 Task: Find connections with filter location Khulna with filter topic #Socialentrepreneurshipwith filter profile language German with filter current company Catenon India with filter school FLAME University with filter industry Veterinary Services with filter service category Life Coaching with filter keywords title Bellhop
Action: Mouse moved to (585, 116)
Screenshot: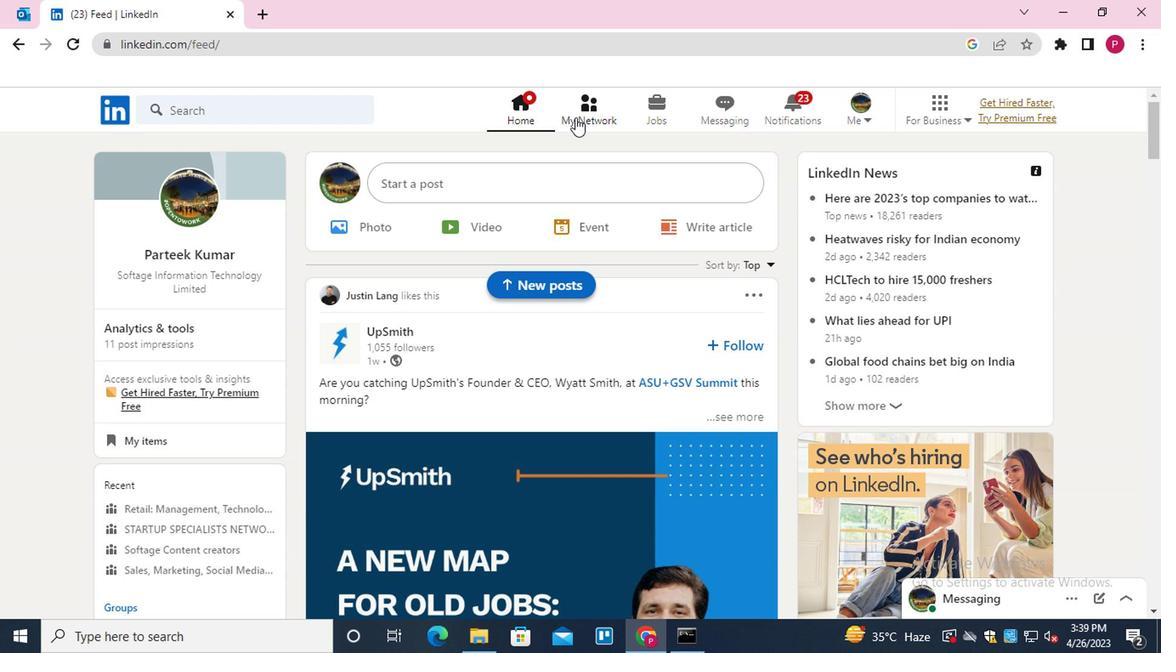 
Action: Mouse pressed left at (585, 116)
Screenshot: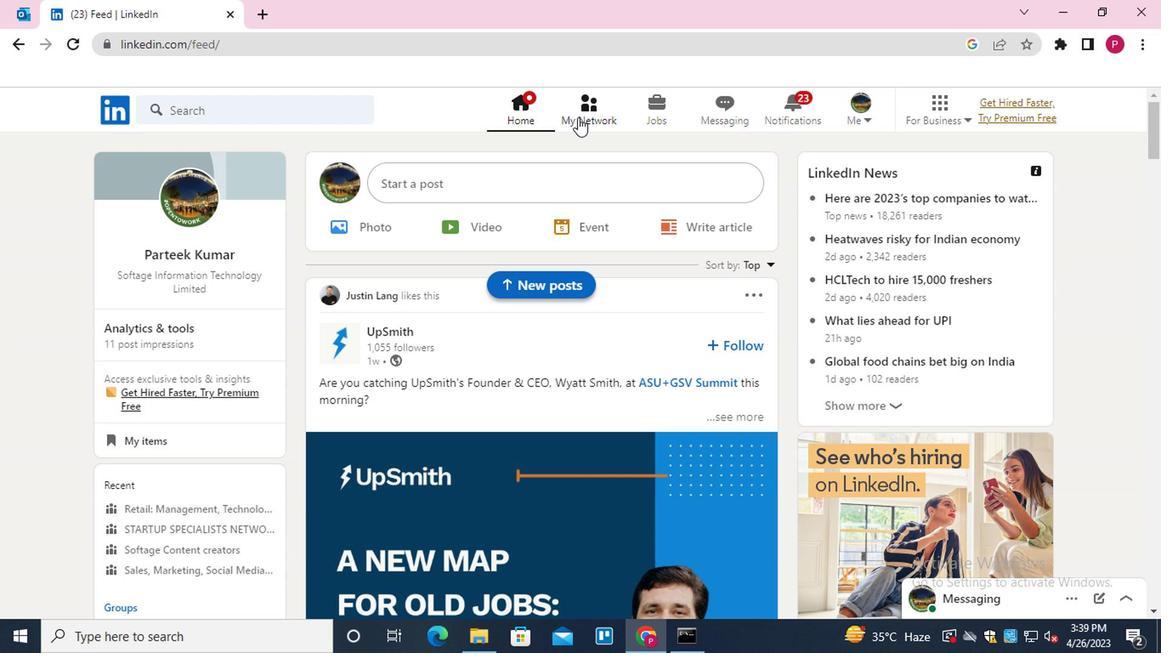 
Action: Mouse moved to (277, 200)
Screenshot: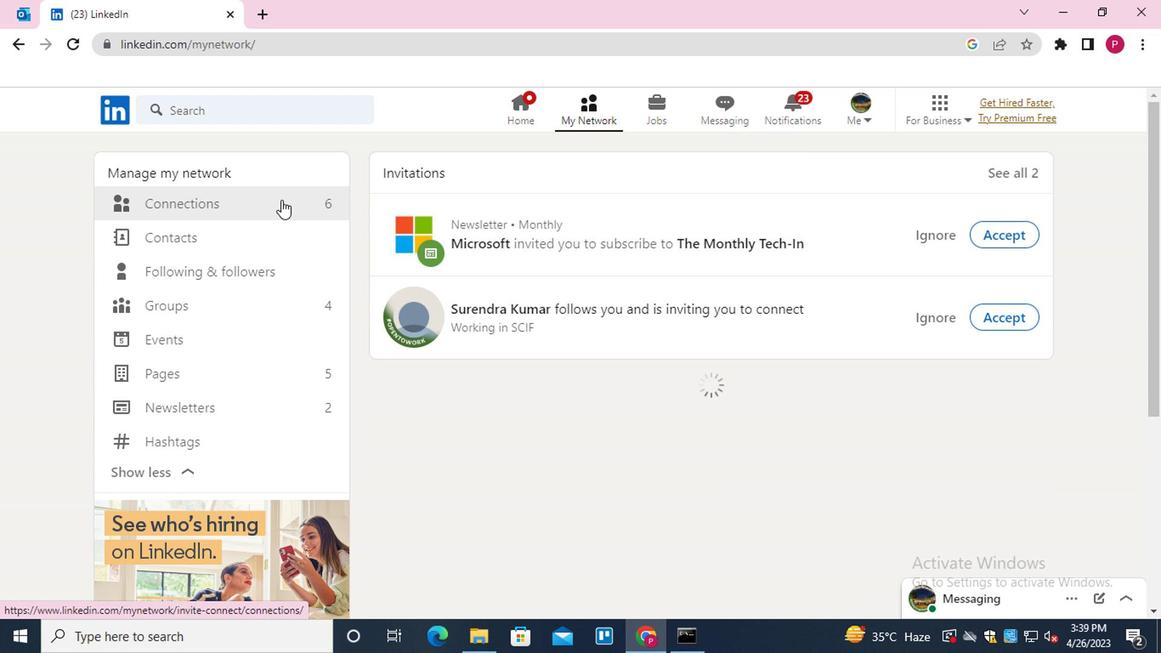 
Action: Mouse pressed left at (277, 200)
Screenshot: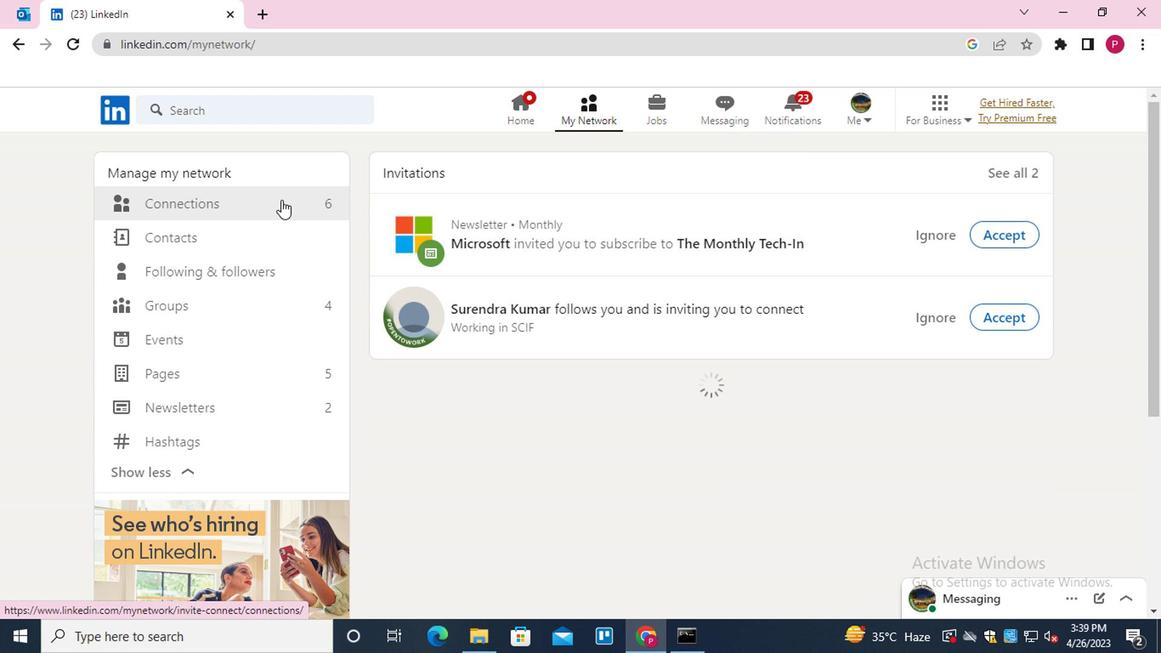 
Action: Mouse moved to (683, 193)
Screenshot: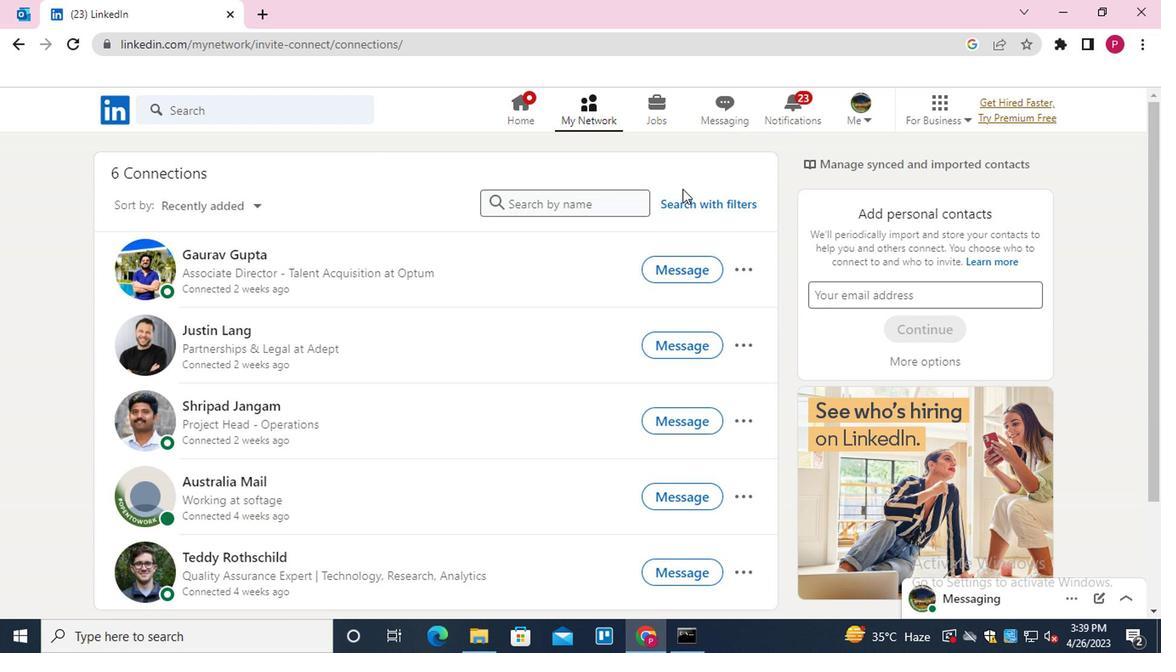 
Action: Mouse pressed left at (683, 193)
Screenshot: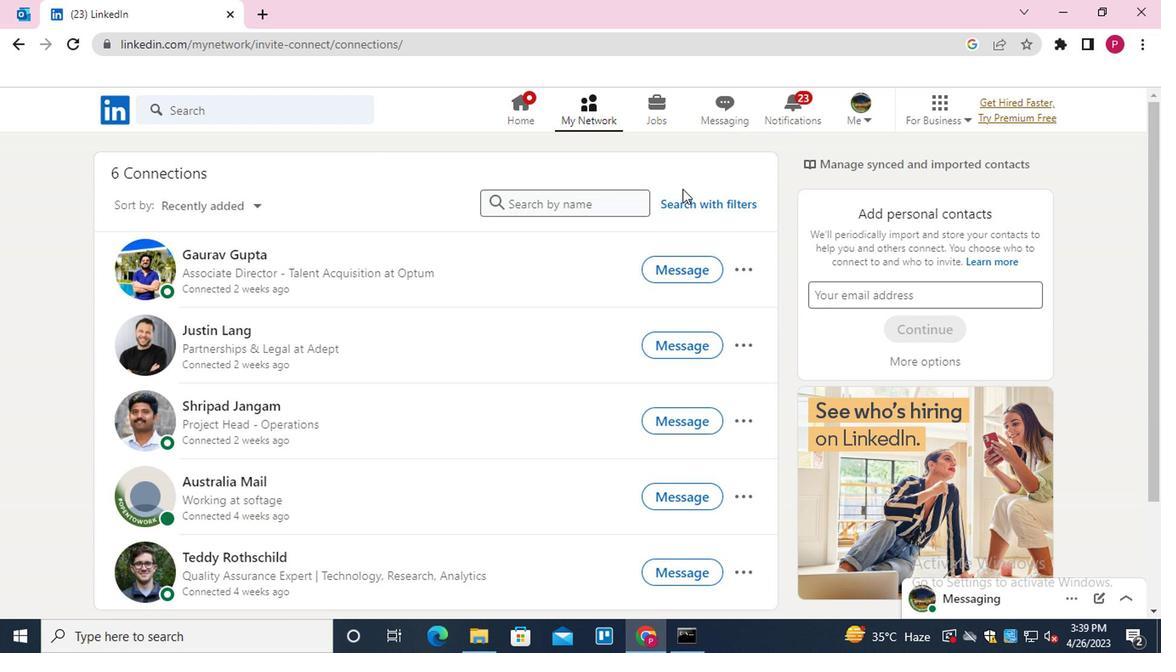 
Action: Mouse moved to (683, 199)
Screenshot: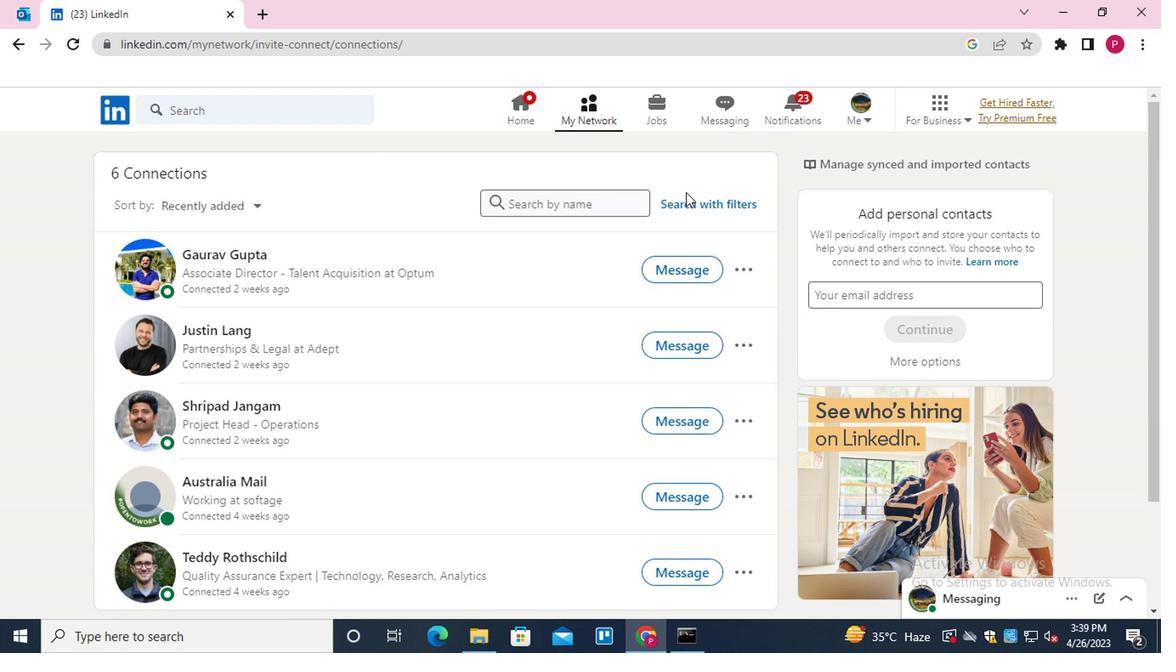 
Action: Mouse pressed left at (683, 199)
Screenshot: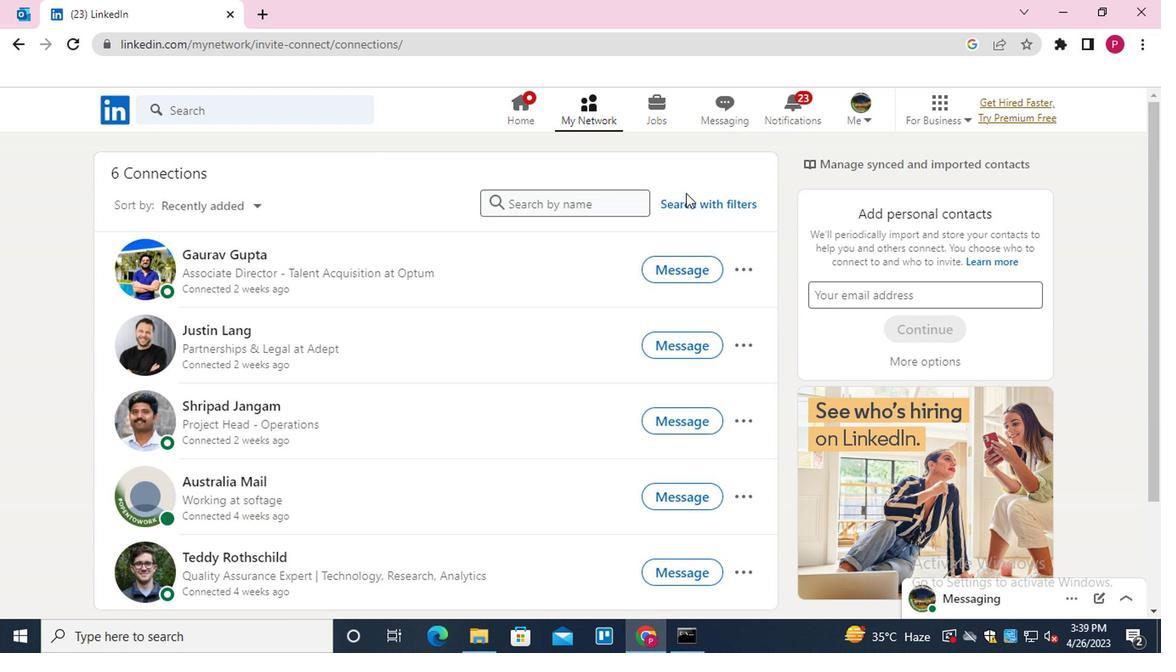 
Action: Mouse moved to (558, 156)
Screenshot: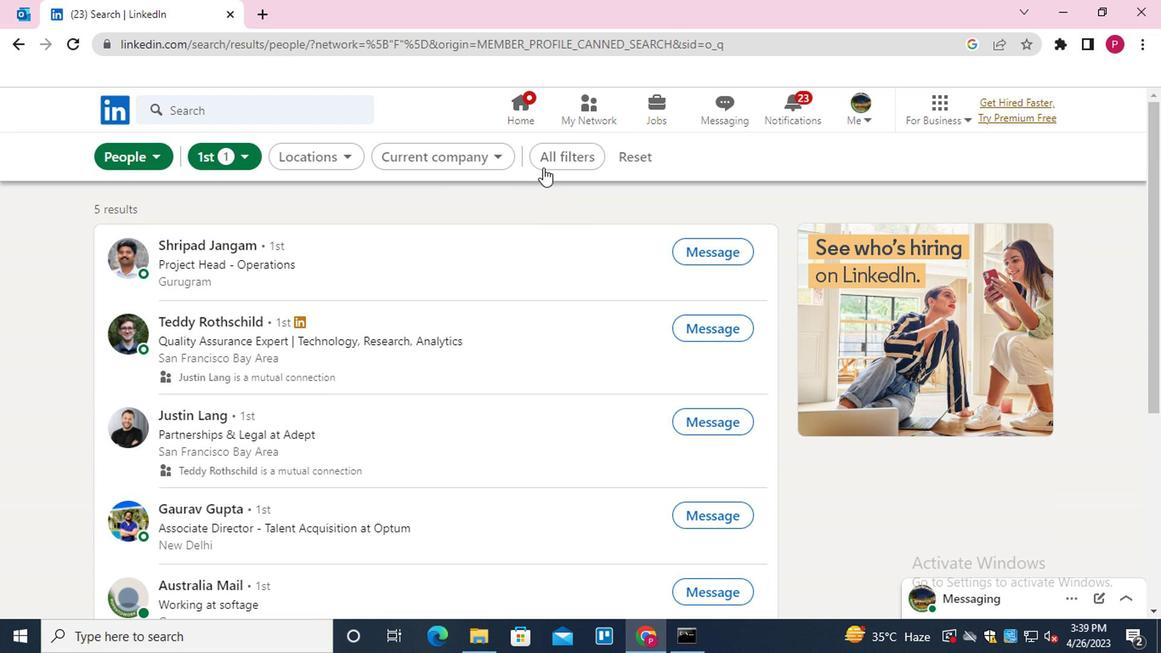 
Action: Mouse pressed left at (558, 156)
Screenshot: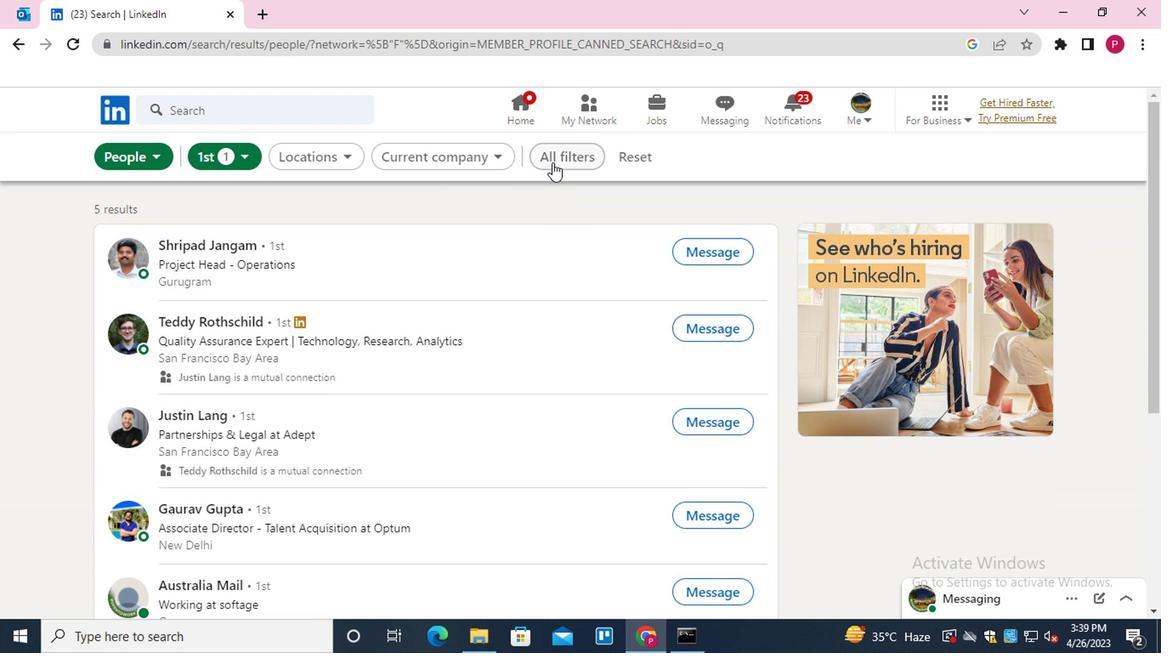 
Action: Mouse moved to (839, 363)
Screenshot: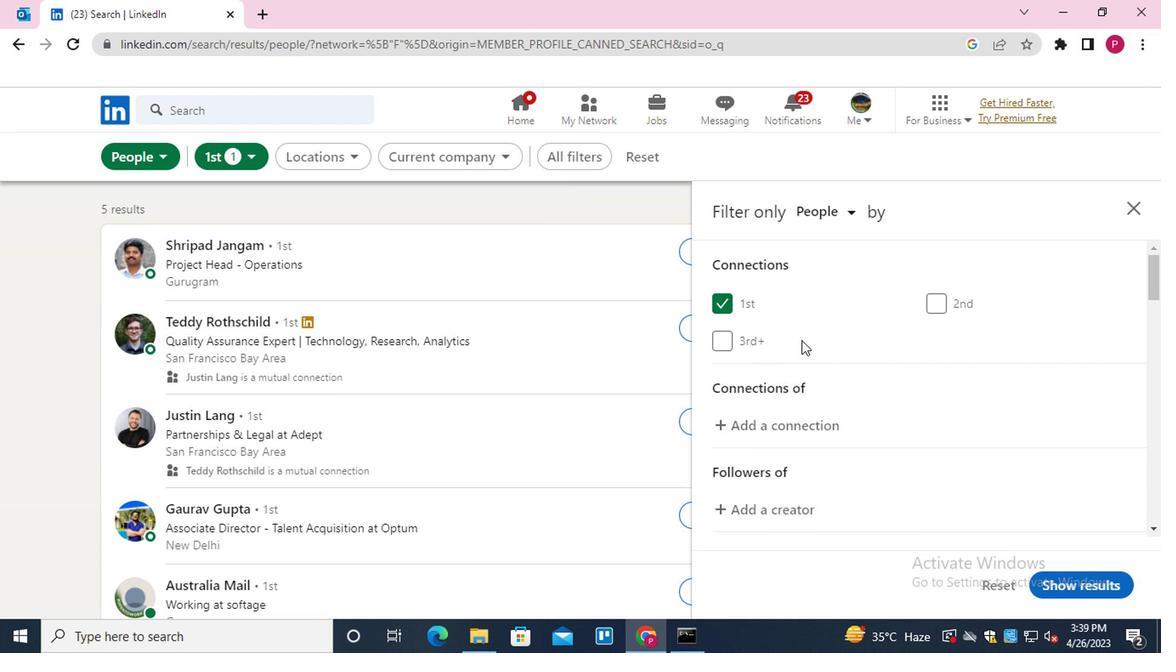 
Action: Mouse scrolled (839, 363) with delta (0, 0)
Screenshot: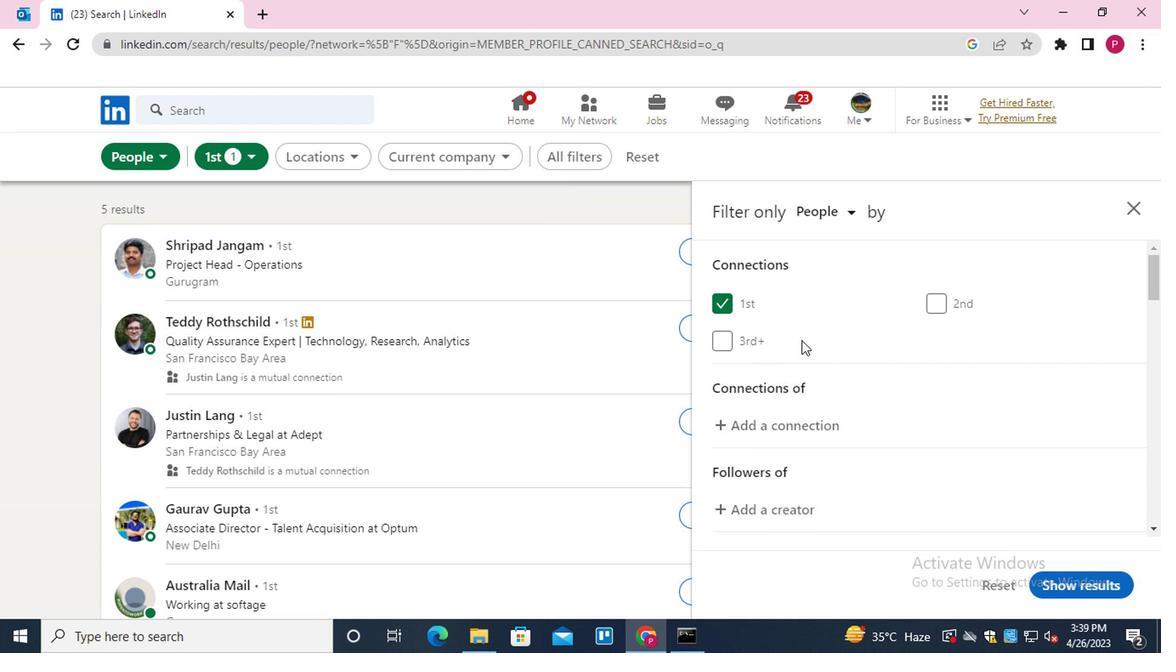 
Action: Mouse scrolled (839, 363) with delta (0, 0)
Screenshot: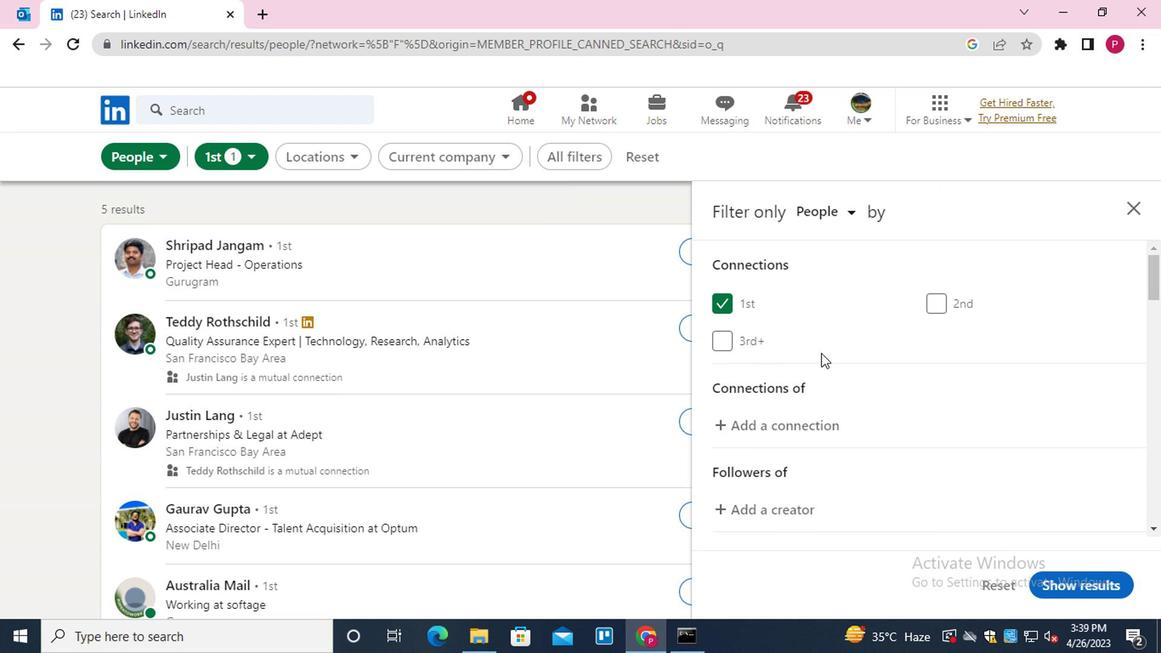 
Action: Mouse moved to (987, 501)
Screenshot: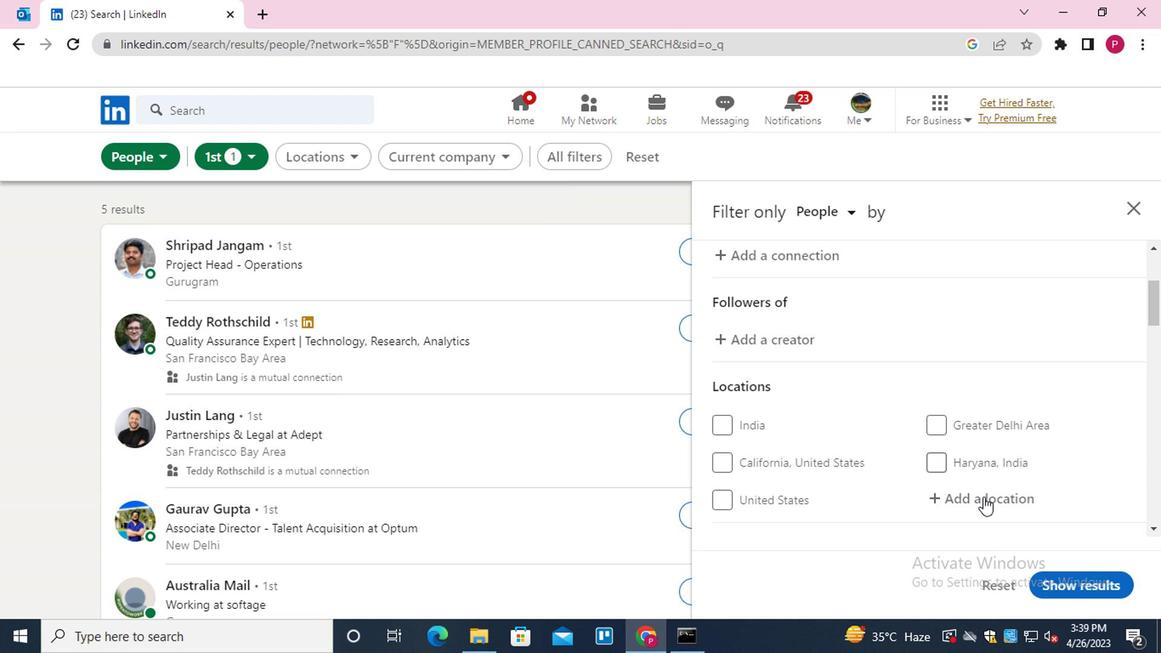 
Action: Mouse pressed left at (987, 501)
Screenshot: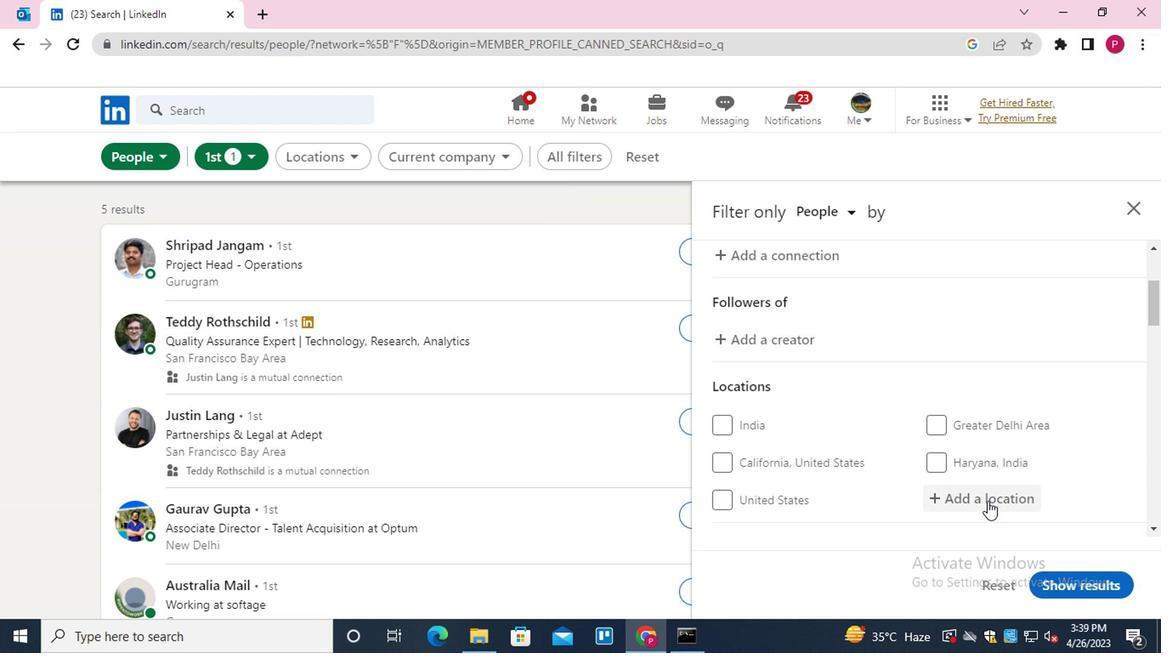 
Action: Key pressed <Key.shift><Key.shift><Key.shift><Key.shift><Key.shift><Key.shift><Key.shift><Key.shift><Key.shift><Key.shift><Key.shift>KHULNA<Key.space>
Screenshot: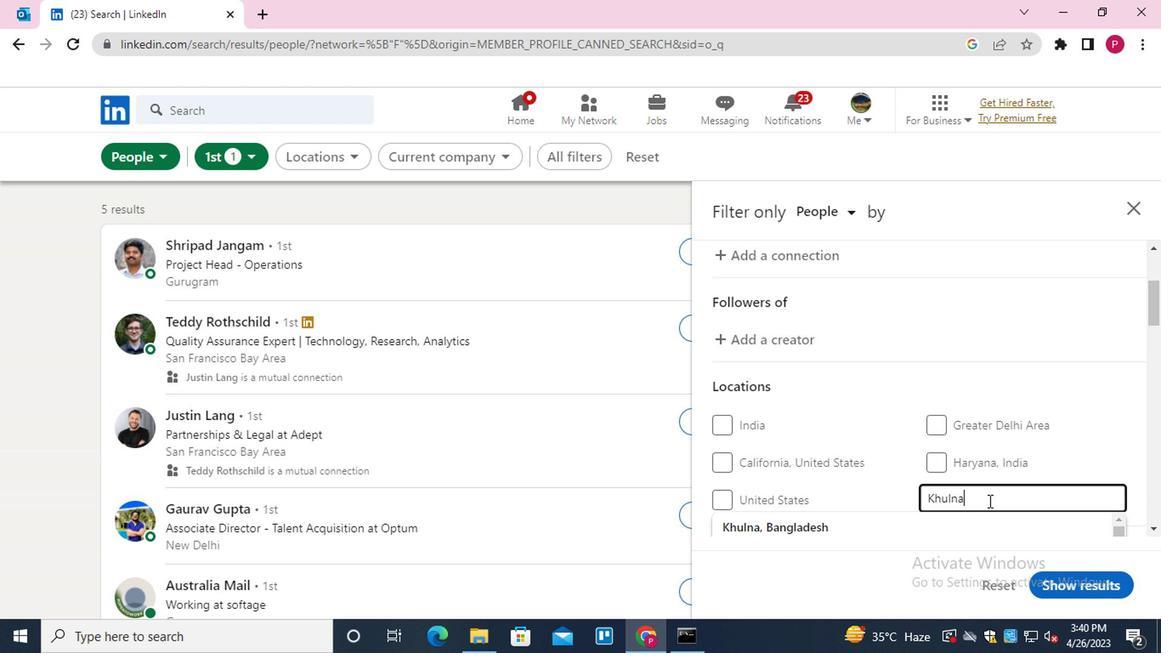 
Action: Mouse moved to (980, 426)
Screenshot: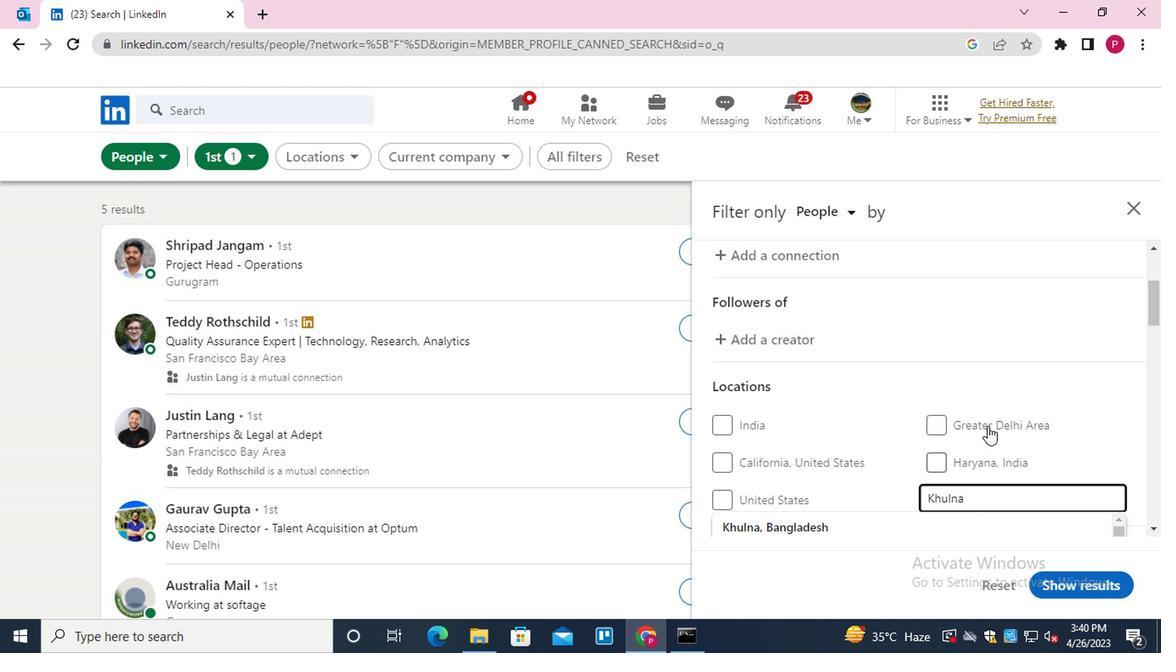 
Action: Mouse scrolled (980, 425) with delta (0, -1)
Screenshot: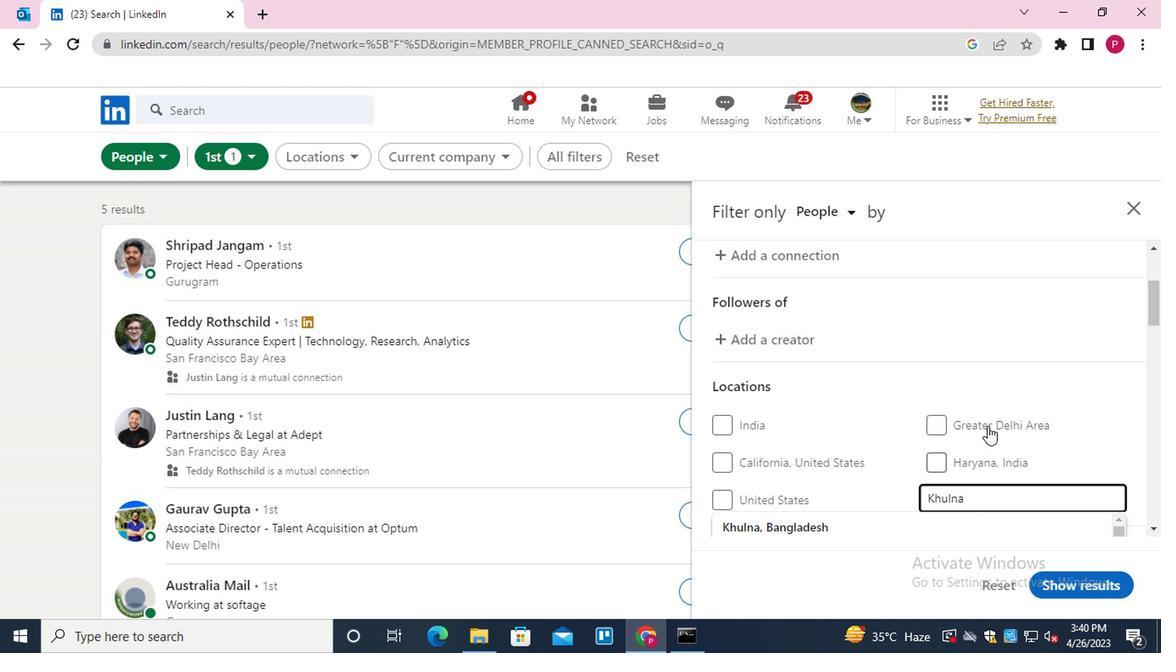 
Action: Mouse moved to (873, 439)
Screenshot: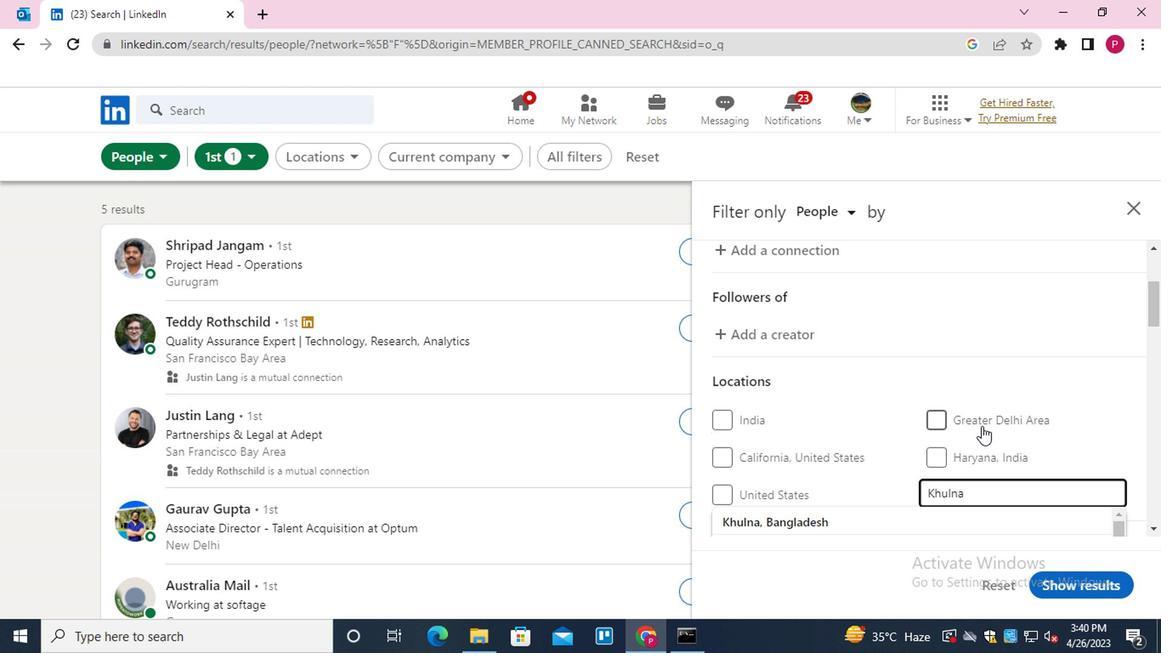 
Action: Key pressed <Key.down><Key.enter>
Screenshot: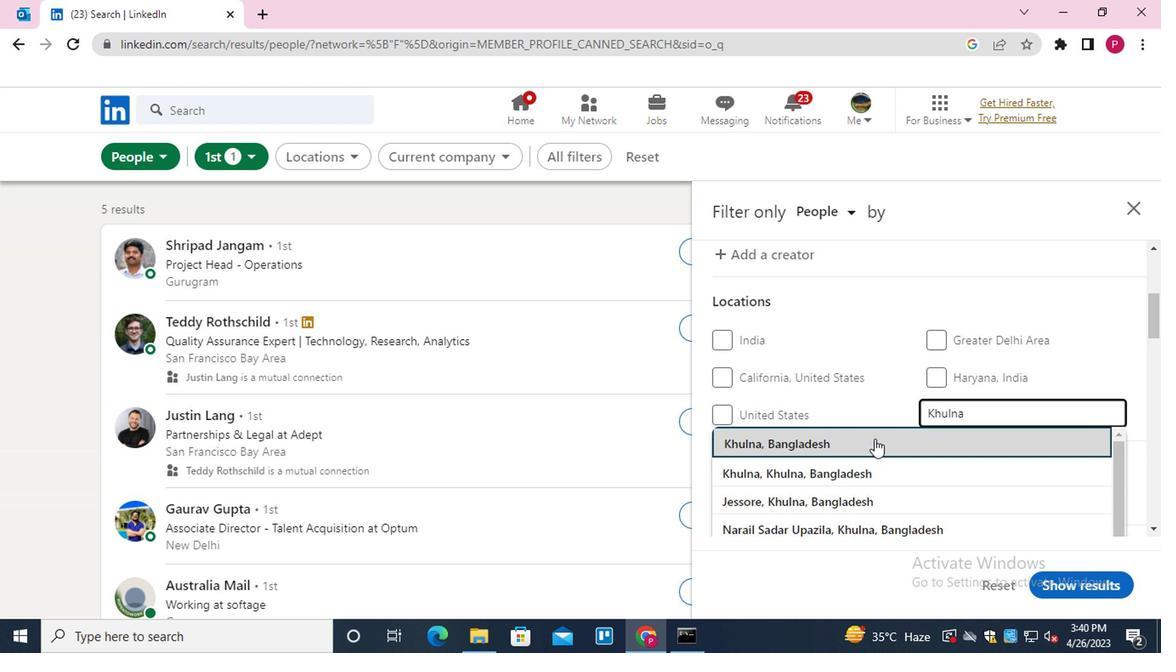 
Action: Mouse moved to (879, 435)
Screenshot: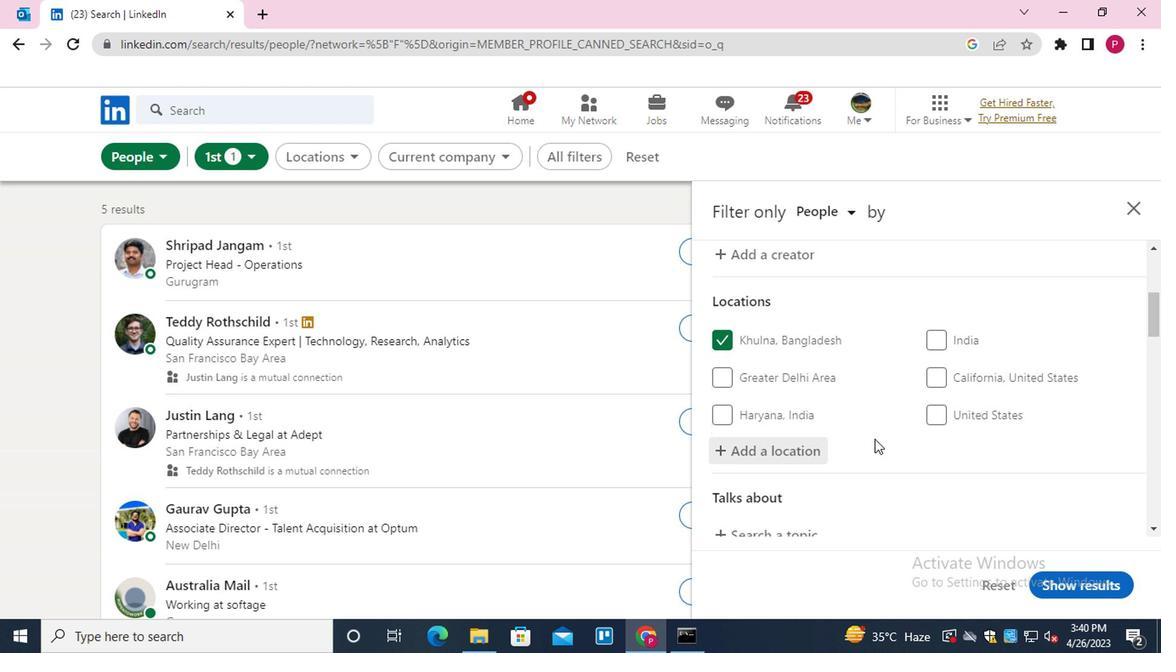 
Action: Mouse scrolled (879, 435) with delta (0, 0)
Screenshot: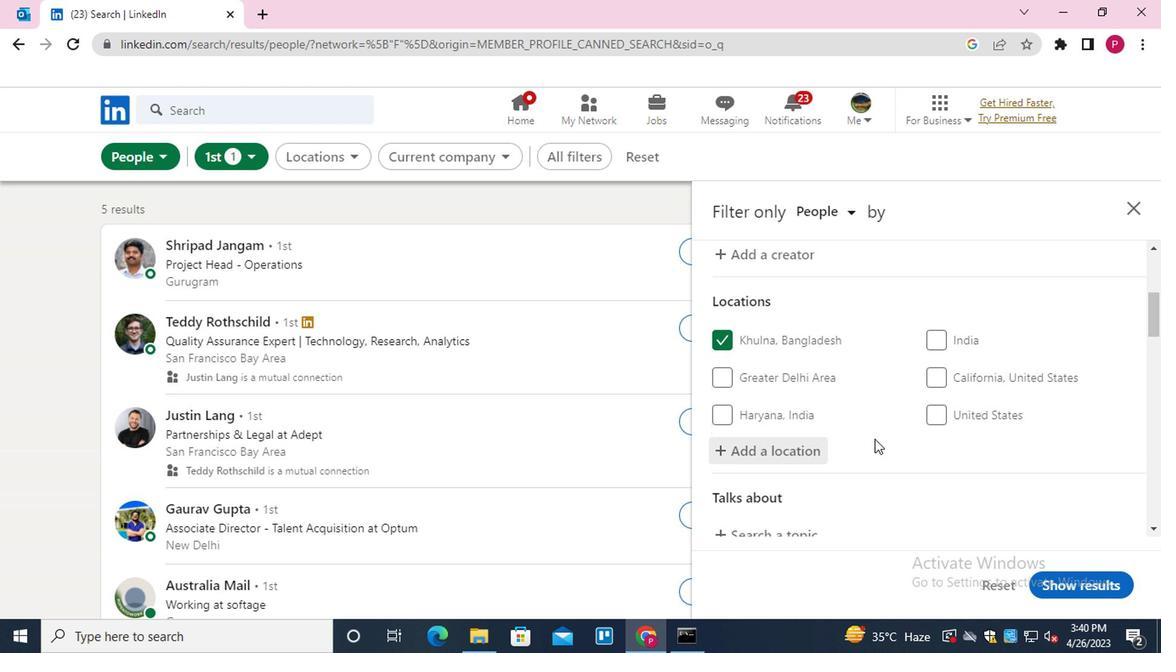 
Action: Mouse scrolled (879, 435) with delta (0, 0)
Screenshot: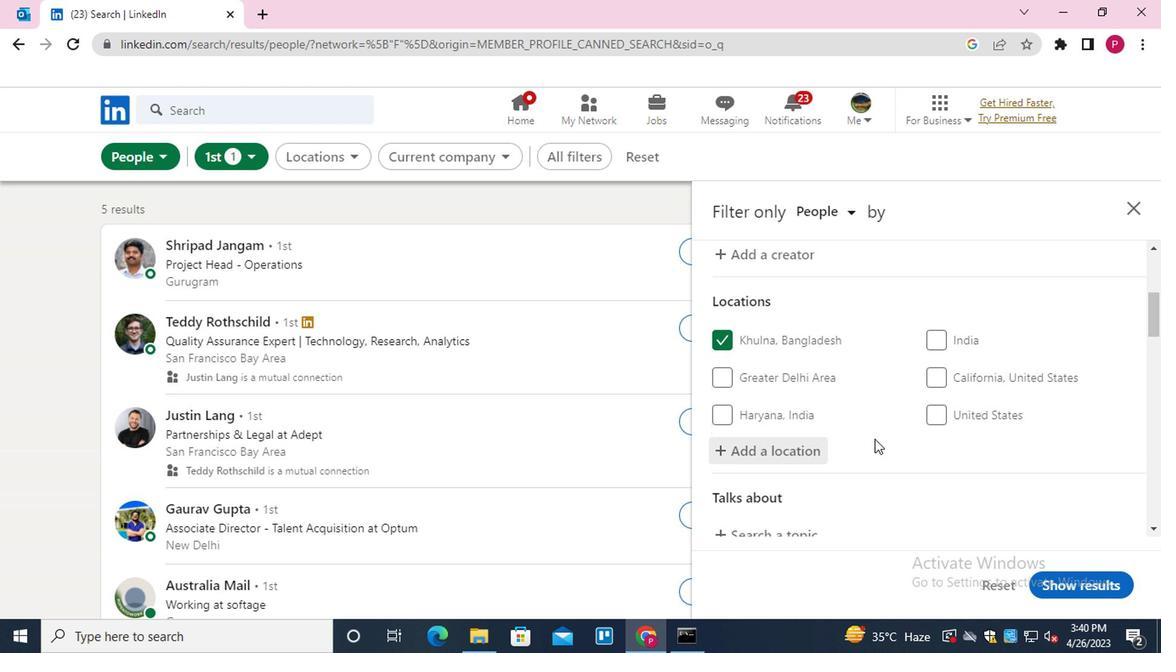 
Action: Mouse moved to (803, 350)
Screenshot: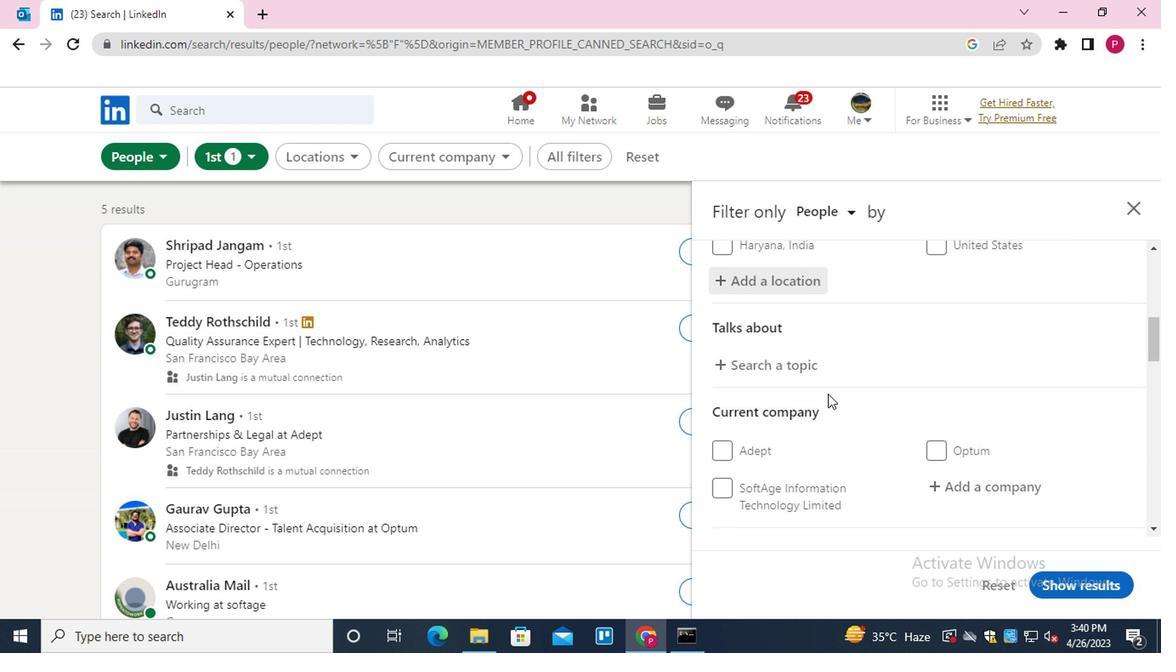 
Action: Mouse pressed left at (803, 350)
Screenshot: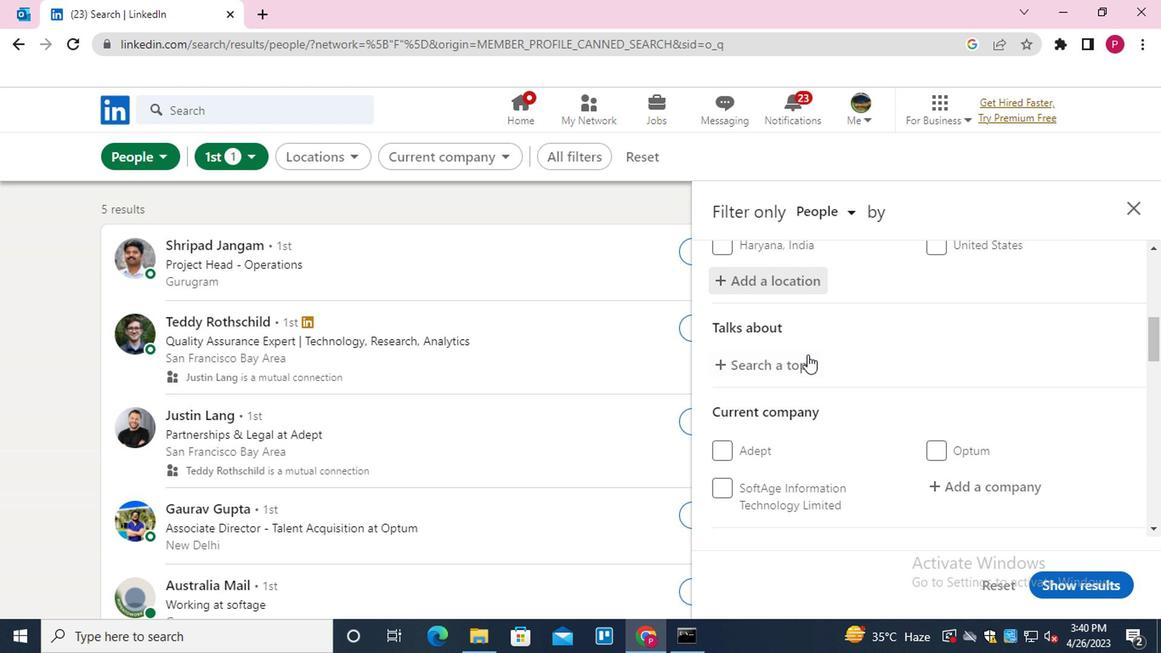 
Action: Mouse moved to (802, 358)
Screenshot: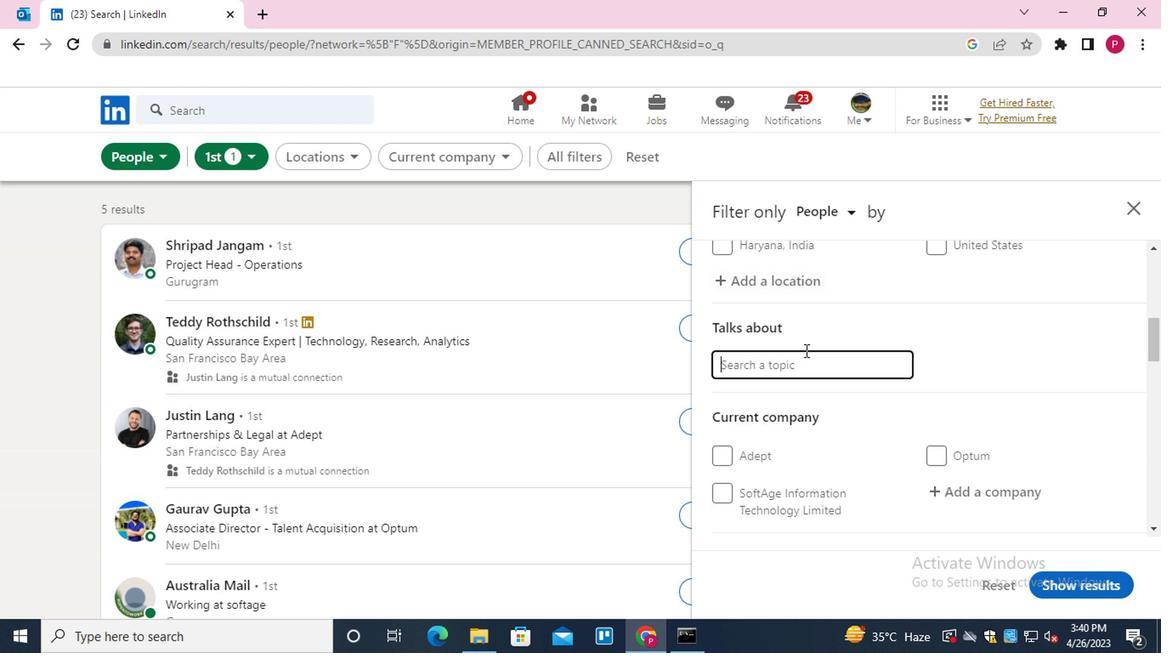 
Action: Key pressed SOCIALENTERPE<Key.backspace>RE<Key.backspace><Key.backspace><Key.backspace>PRENU<Key.backspace>EURSHIP<Key.enter>
Screenshot: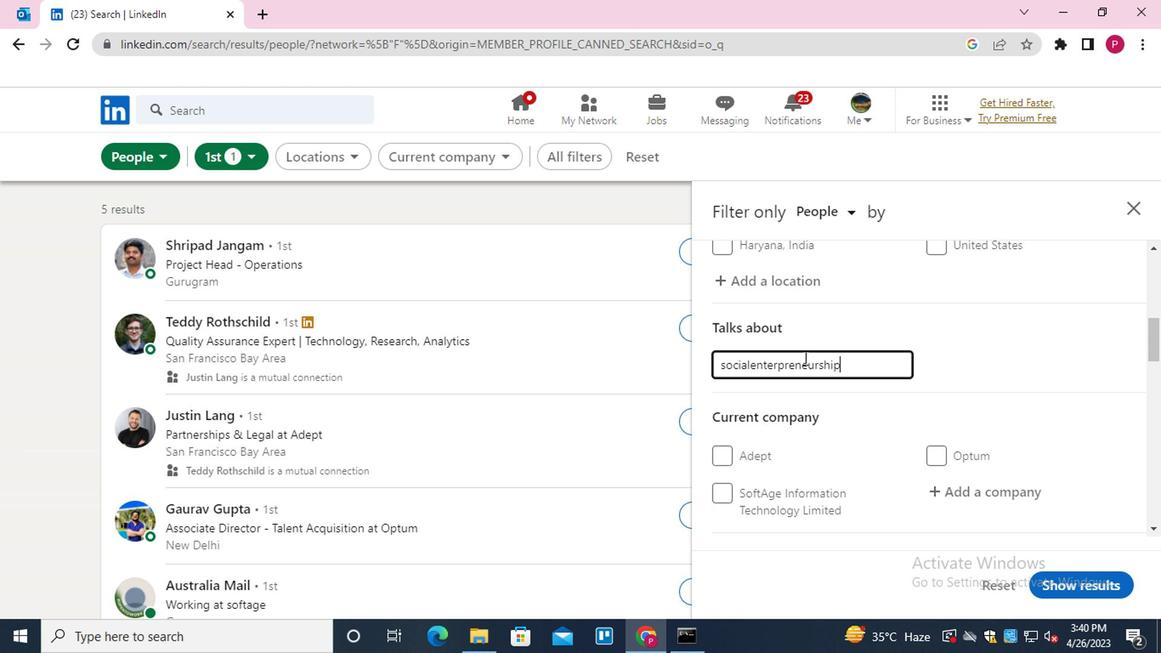 
Action: Mouse moved to (720, 366)
Screenshot: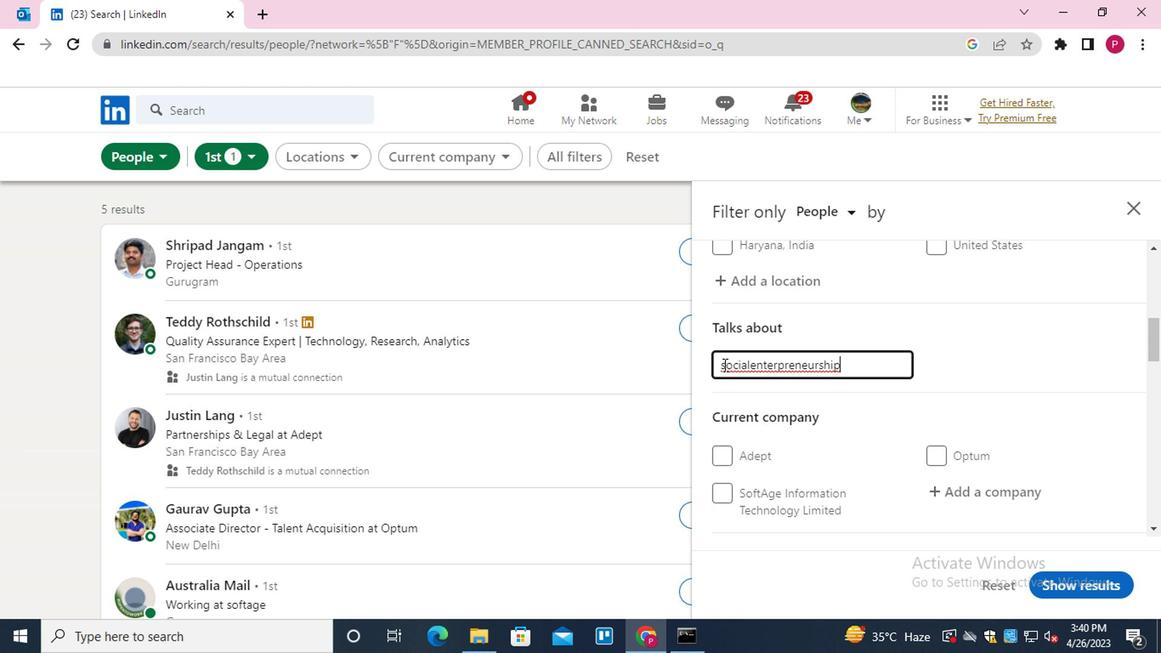 
Action: Mouse pressed left at (720, 366)
Screenshot: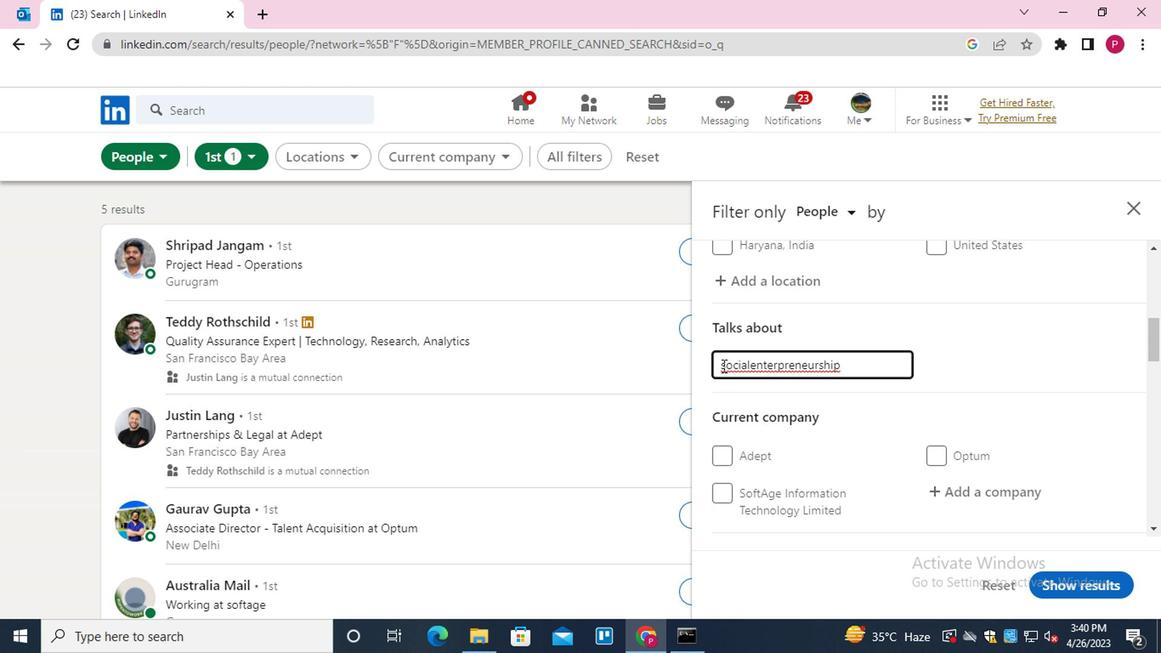 
Action: Key pressed <Key.shift><Key.shift>#
Screenshot: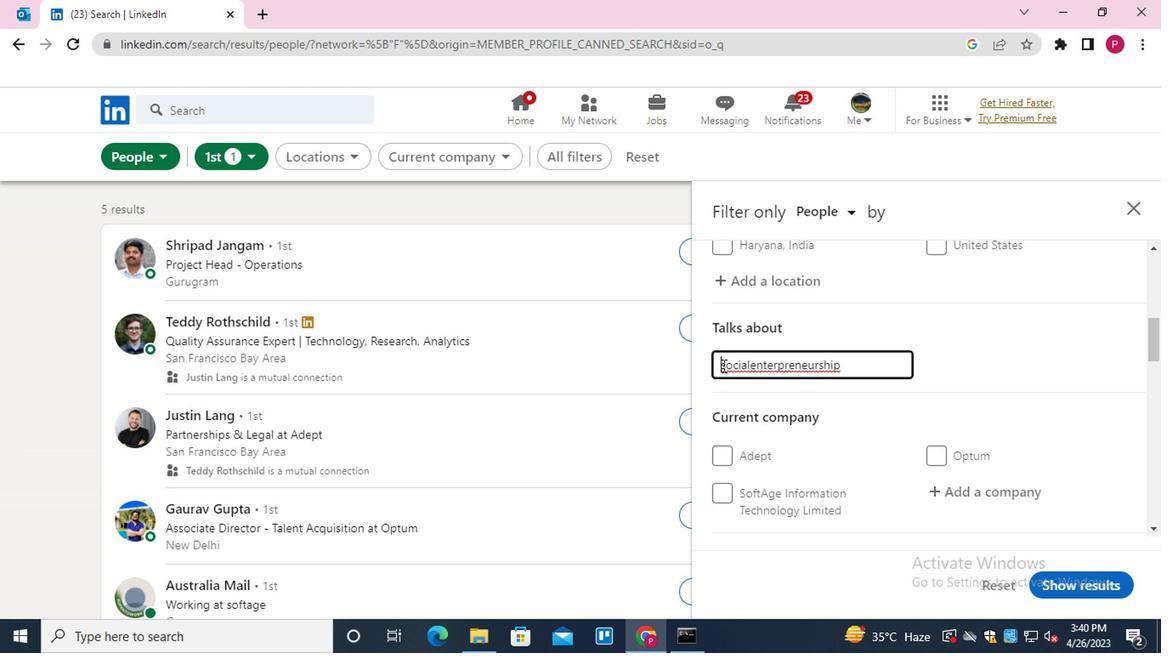 
Action: Mouse moved to (746, 378)
Screenshot: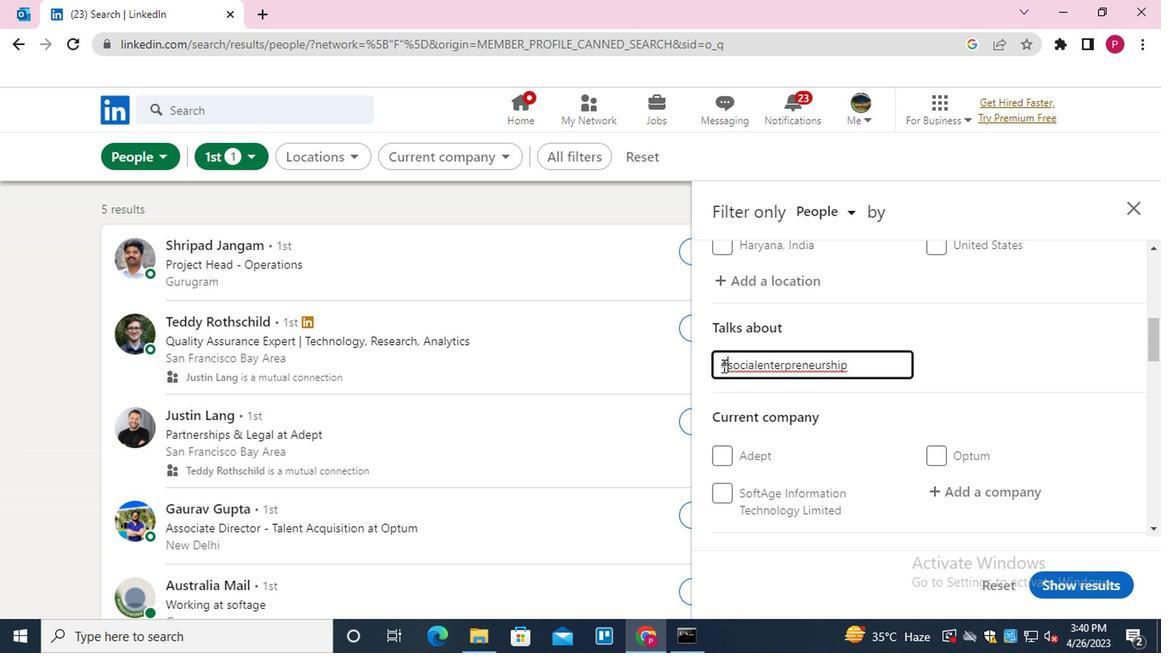 
Action: Key pressed <Key.enter>
Screenshot: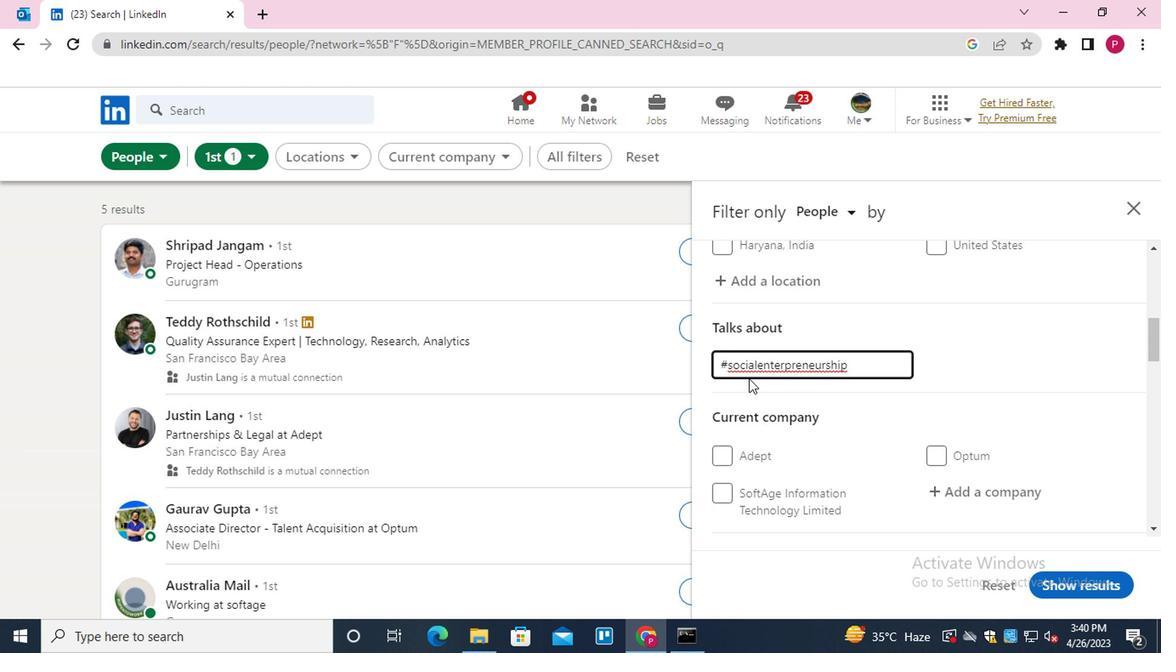 
Action: Mouse moved to (862, 435)
Screenshot: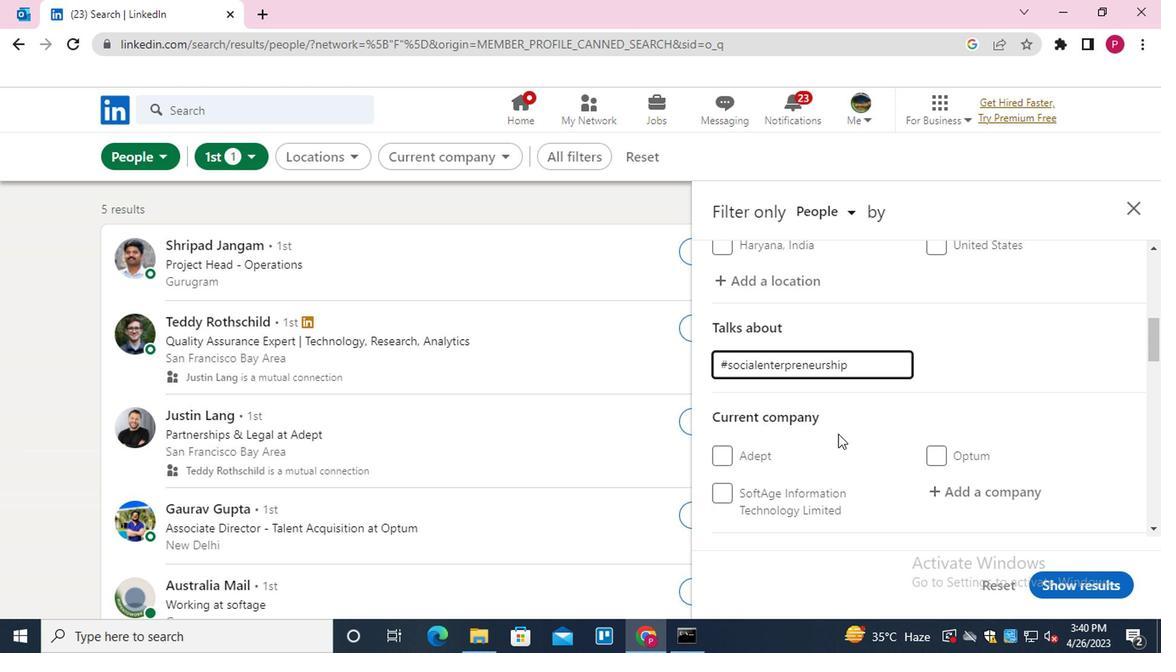 
Action: Mouse pressed left at (862, 435)
Screenshot: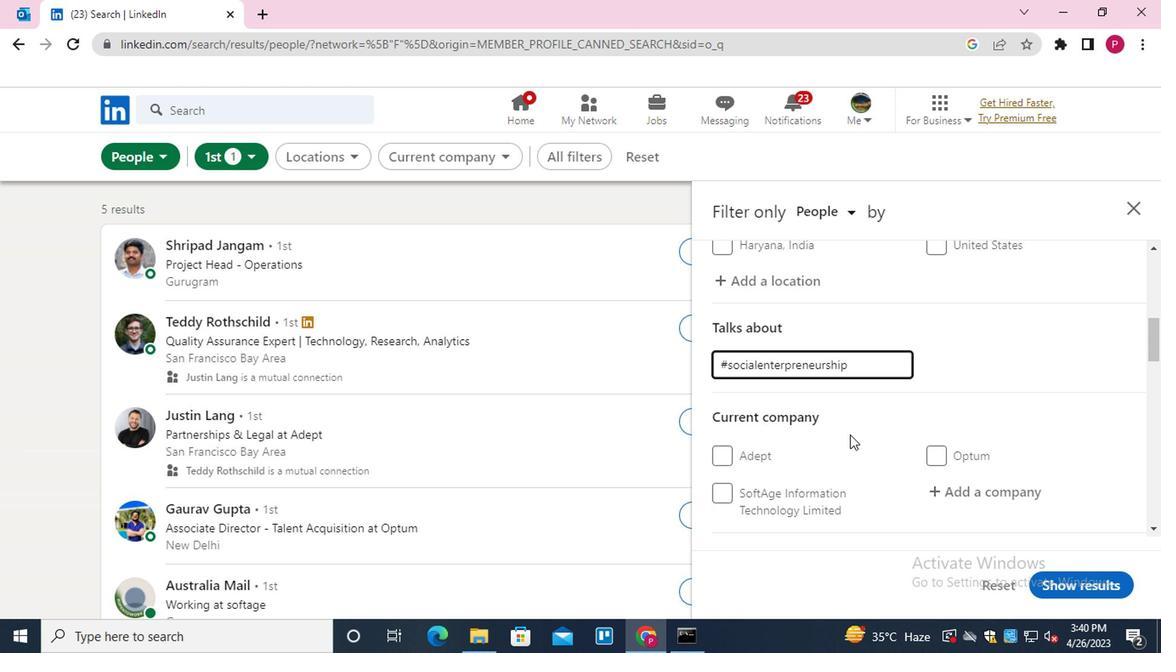 
Action: Mouse moved to (855, 439)
Screenshot: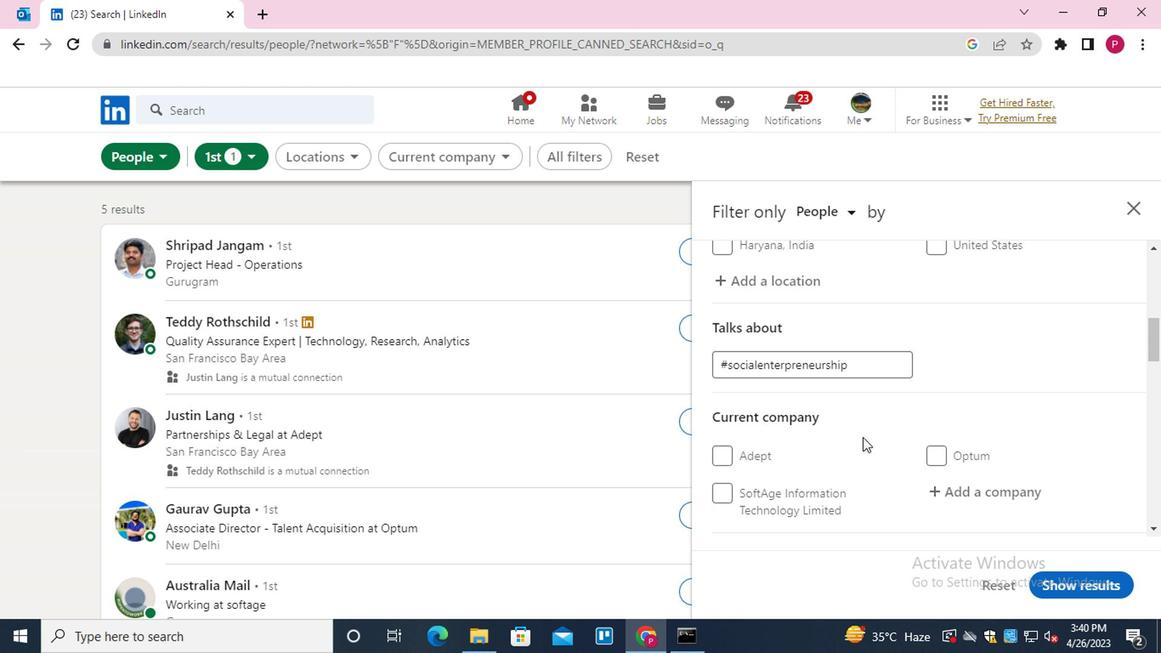
Action: Mouse scrolled (855, 438) with delta (0, -1)
Screenshot: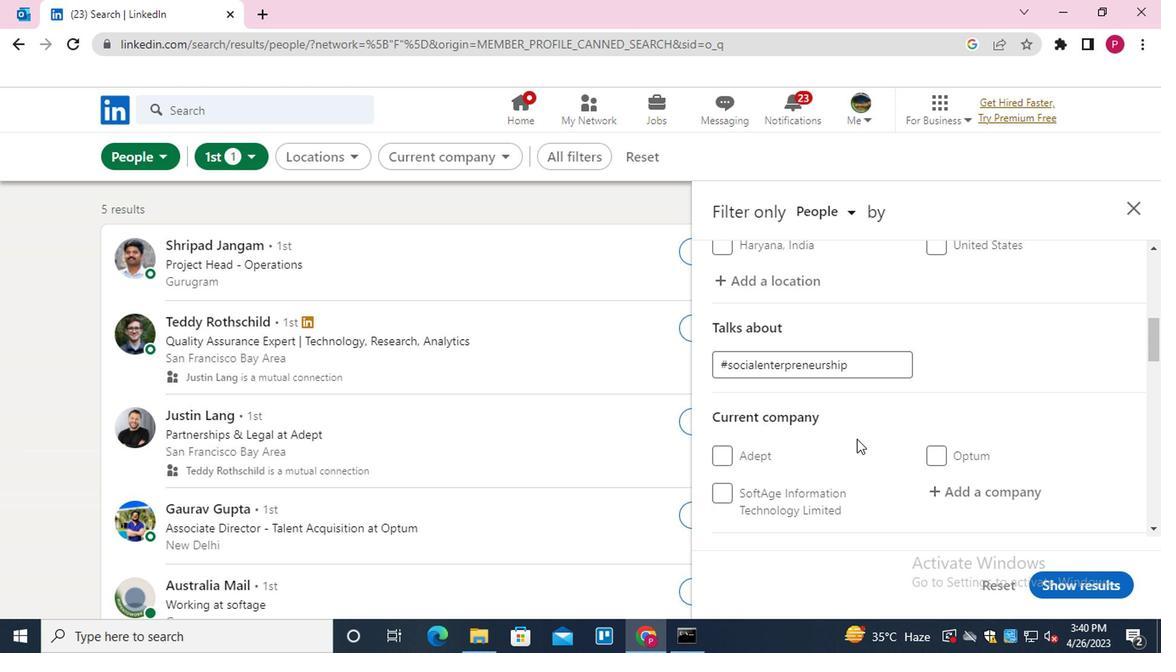 
Action: Mouse scrolled (855, 438) with delta (0, -1)
Screenshot: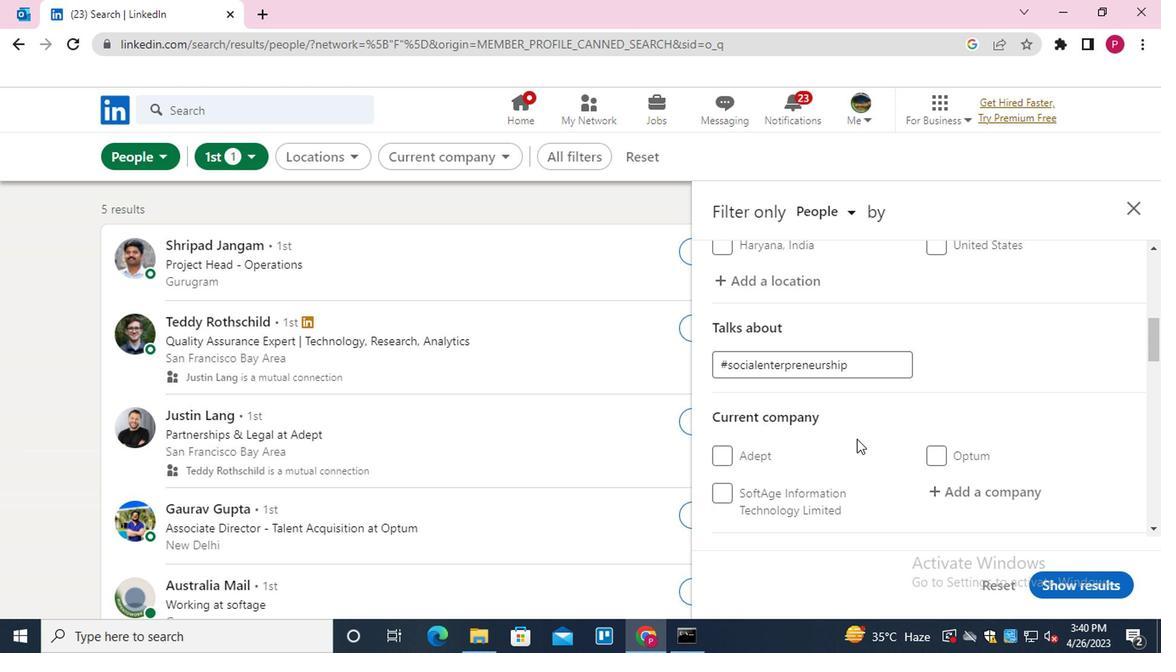 
Action: Mouse moved to (991, 325)
Screenshot: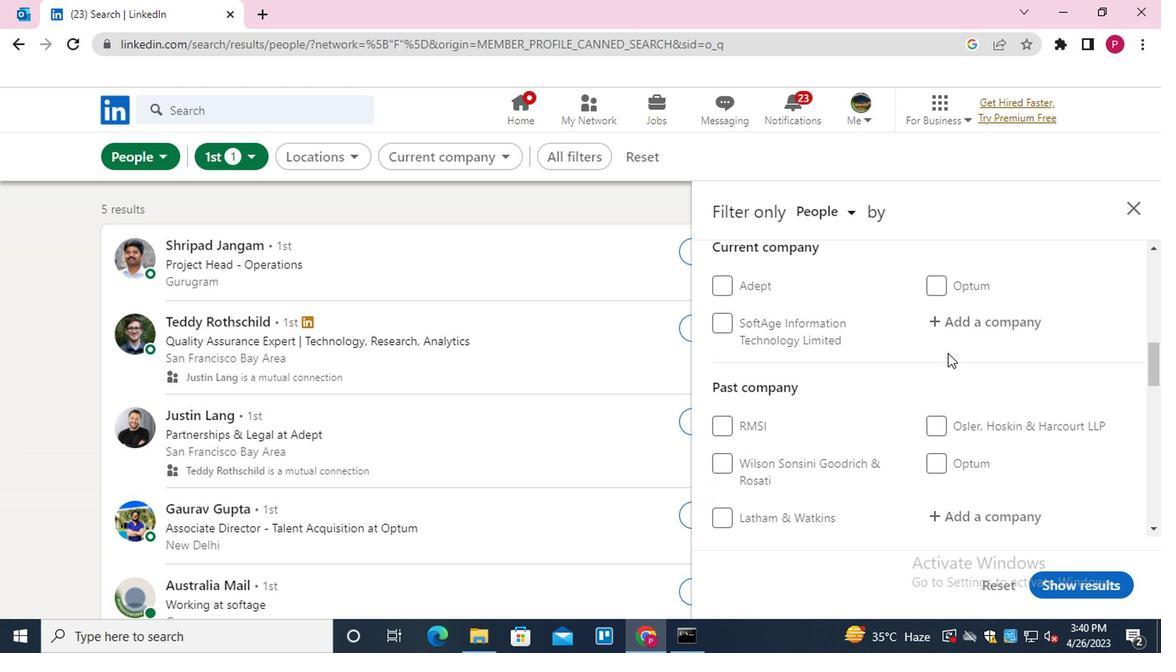 
Action: Mouse pressed left at (991, 325)
Screenshot: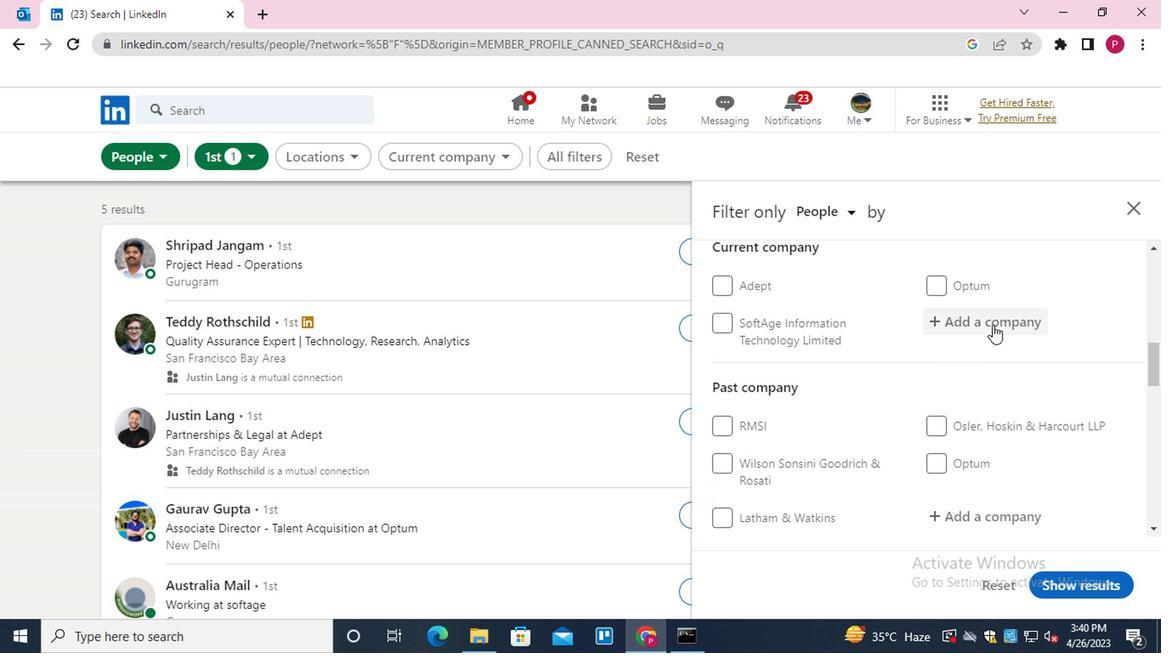 
Action: Mouse moved to (990, 325)
Screenshot: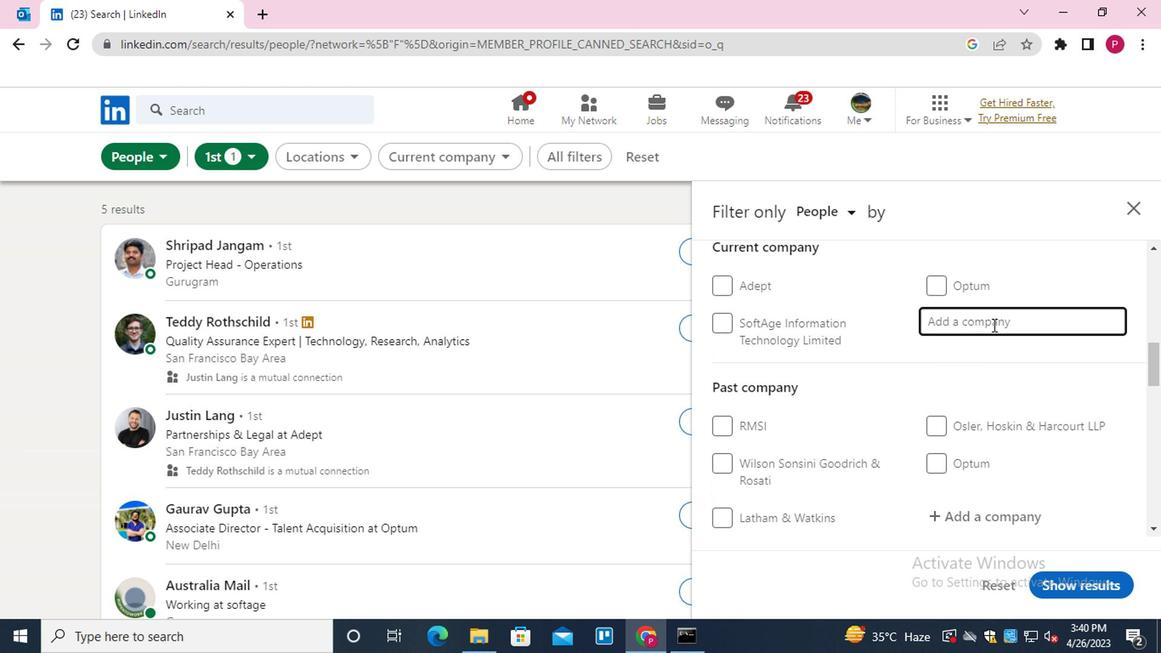 
Action: Key pressed <Key.shift><Key.shift><Key.shift><Key.shift>CATENON<Key.down><Key.enter>
Screenshot: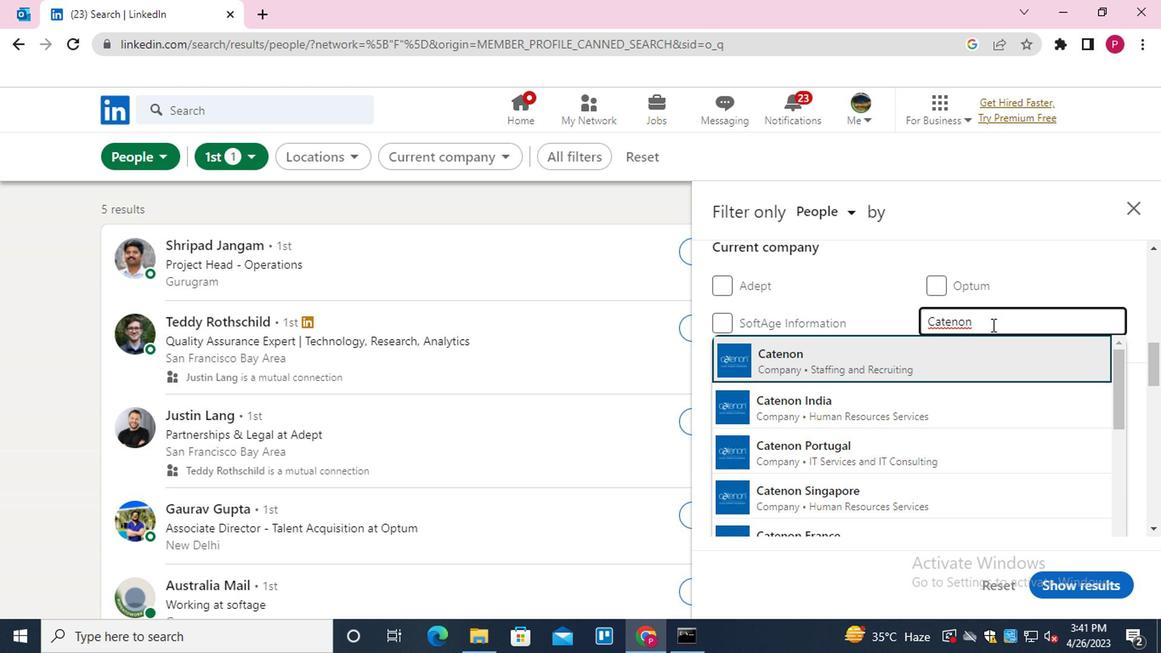 
Action: Mouse moved to (945, 393)
Screenshot: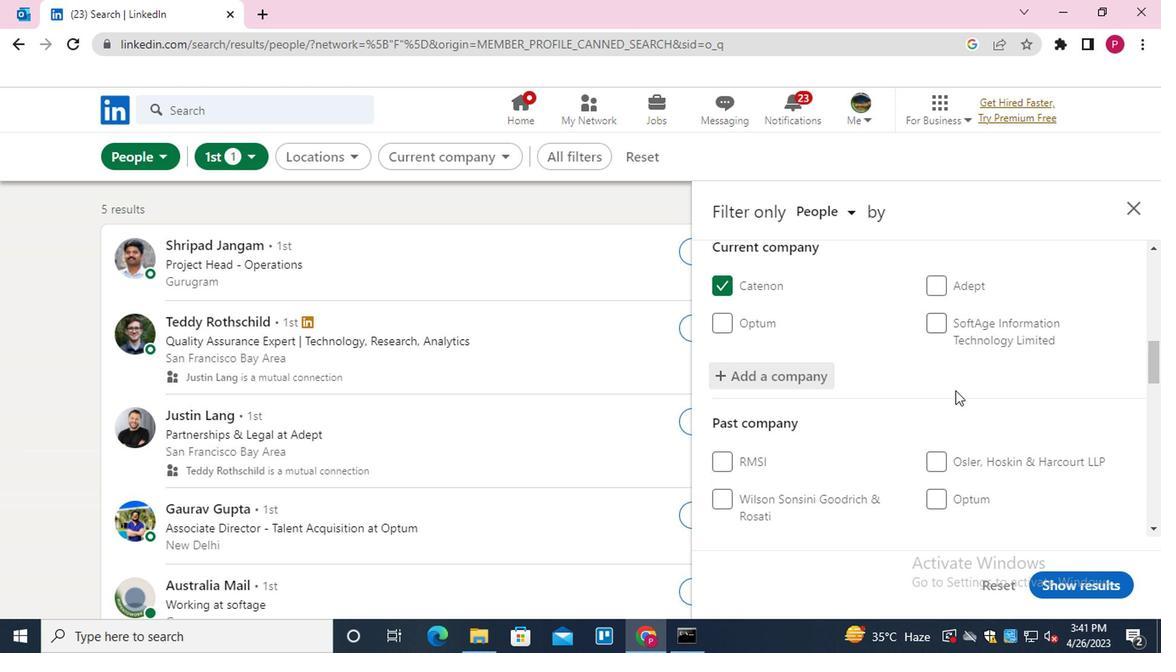
Action: Mouse scrolled (945, 392) with delta (0, 0)
Screenshot: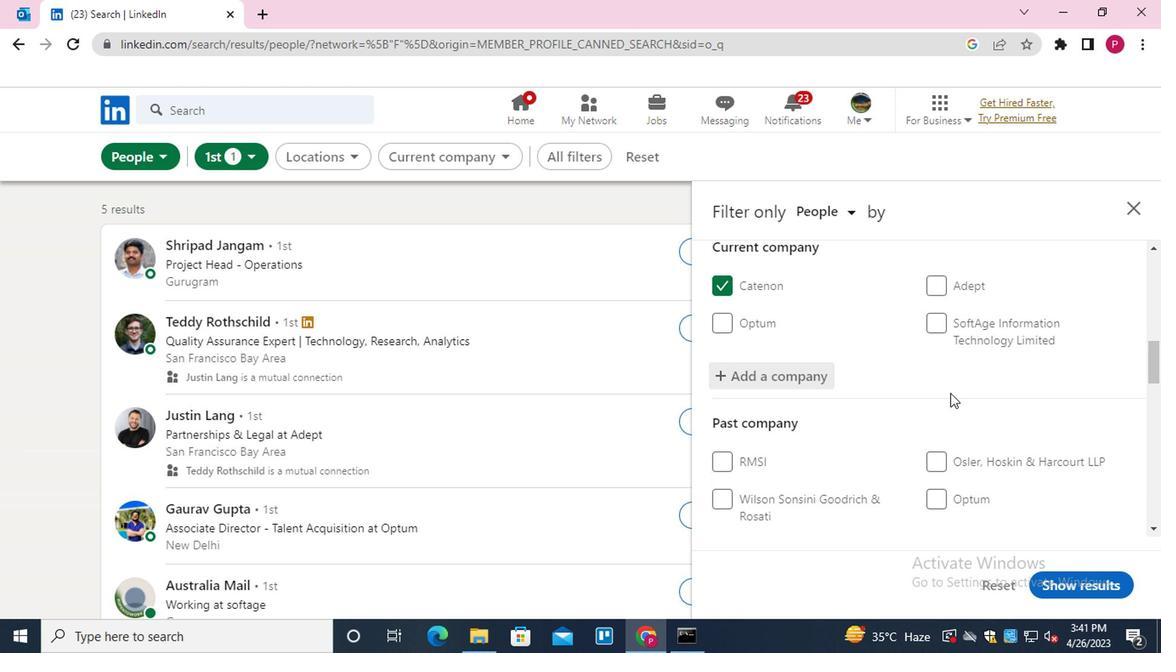 
Action: Mouse moved to (894, 401)
Screenshot: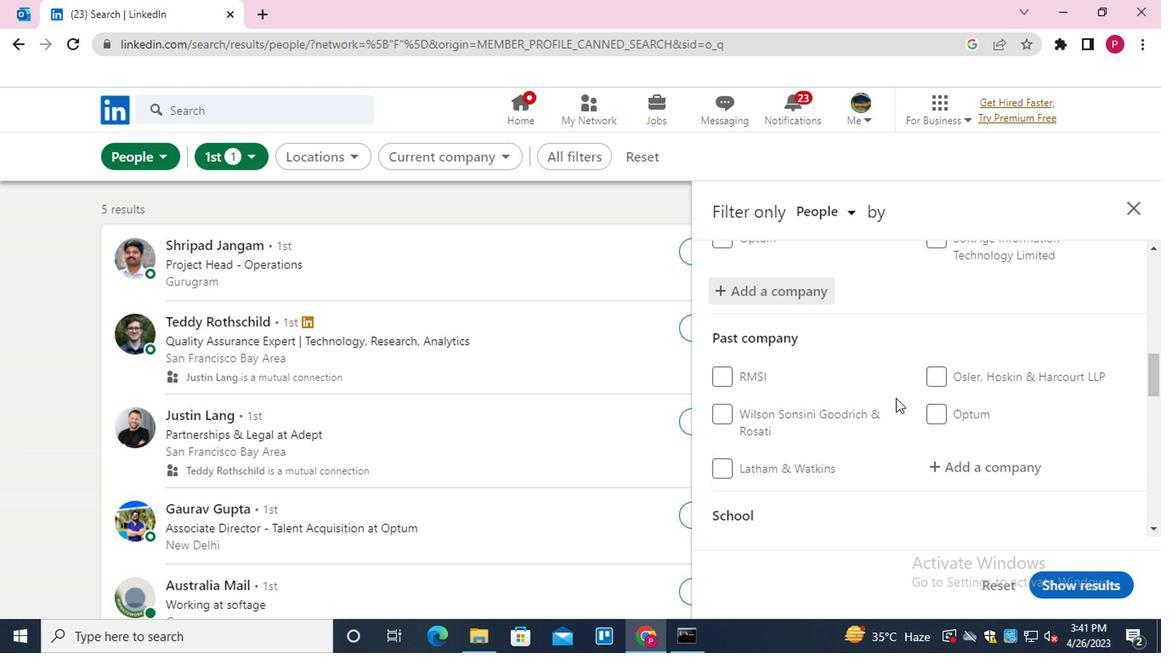 
Action: Mouse scrolled (894, 401) with delta (0, 0)
Screenshot: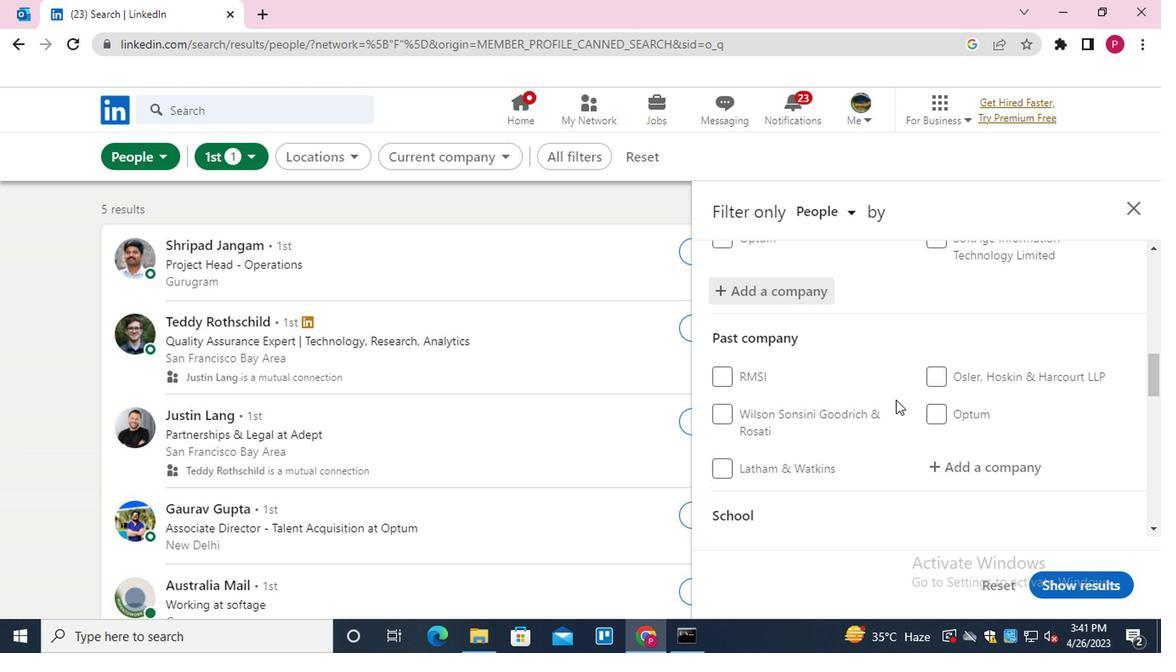 
Action: Mouse moved to (849, 395)
Screenshot: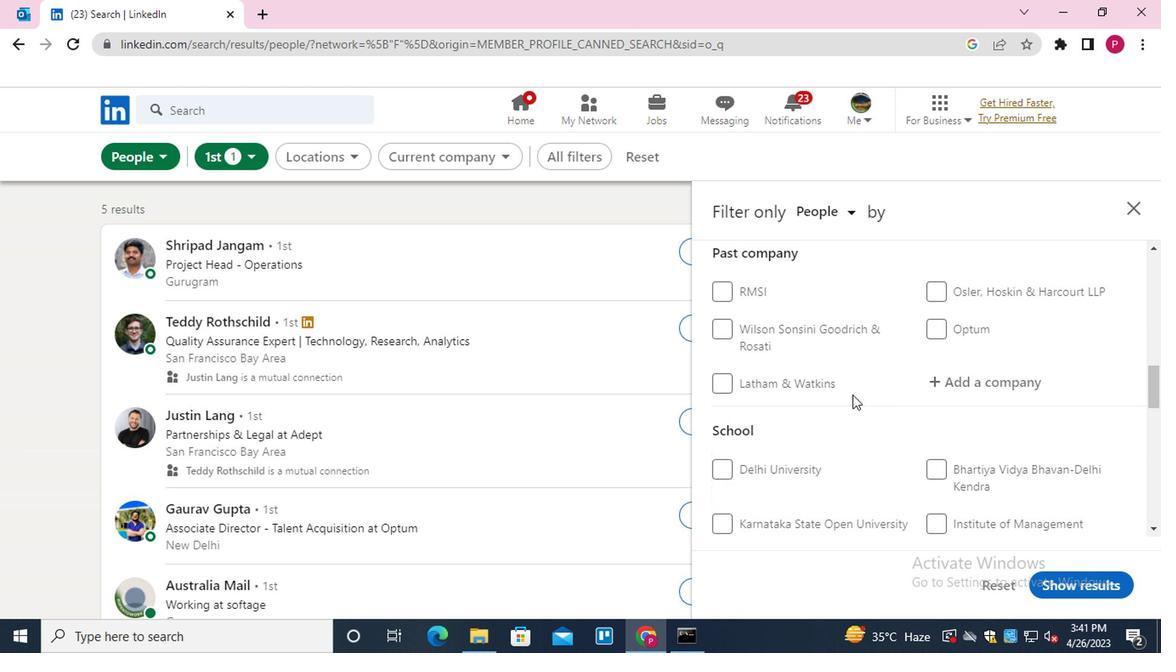 
Action: Mouse scrolled (849, 394) with delta (0, 0)
Screenshot: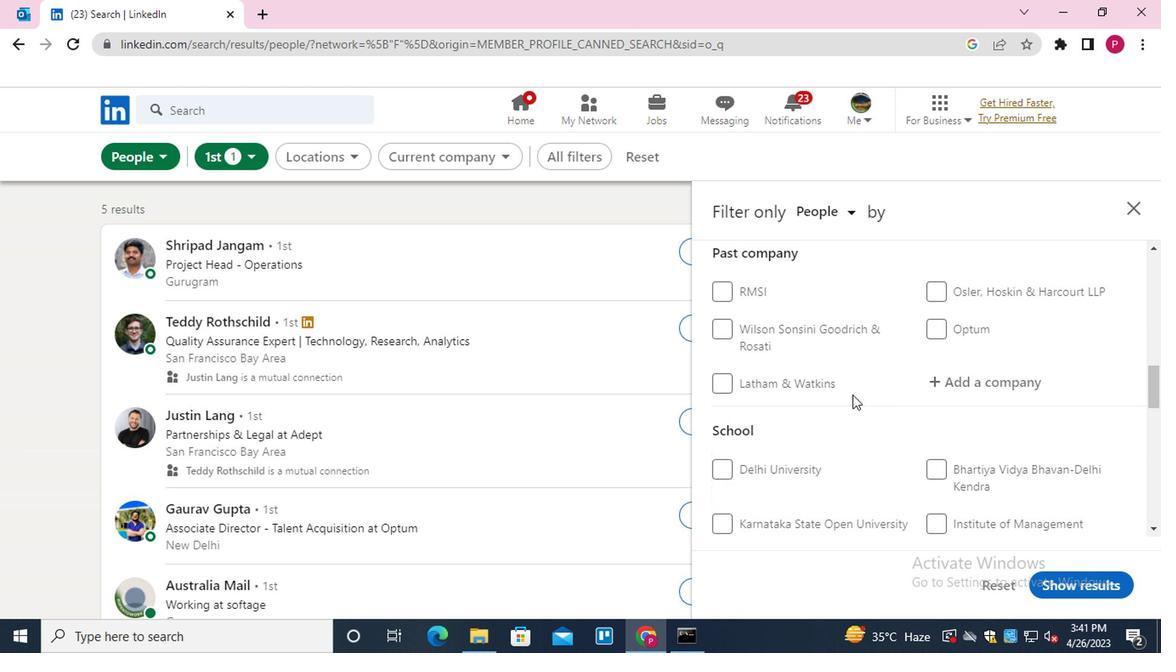 
Action: Mouse moved to (849, 397)
Screenshot: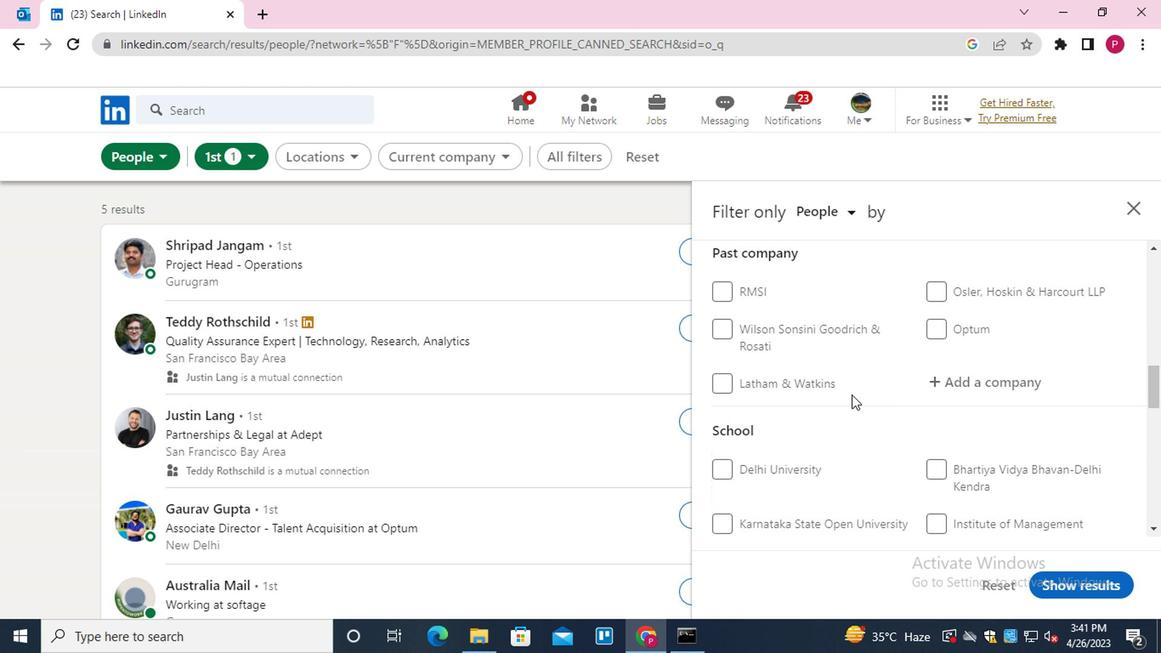 
Action: Mouse scrolled (849, 396) with delta (0, 0)
Screenshot: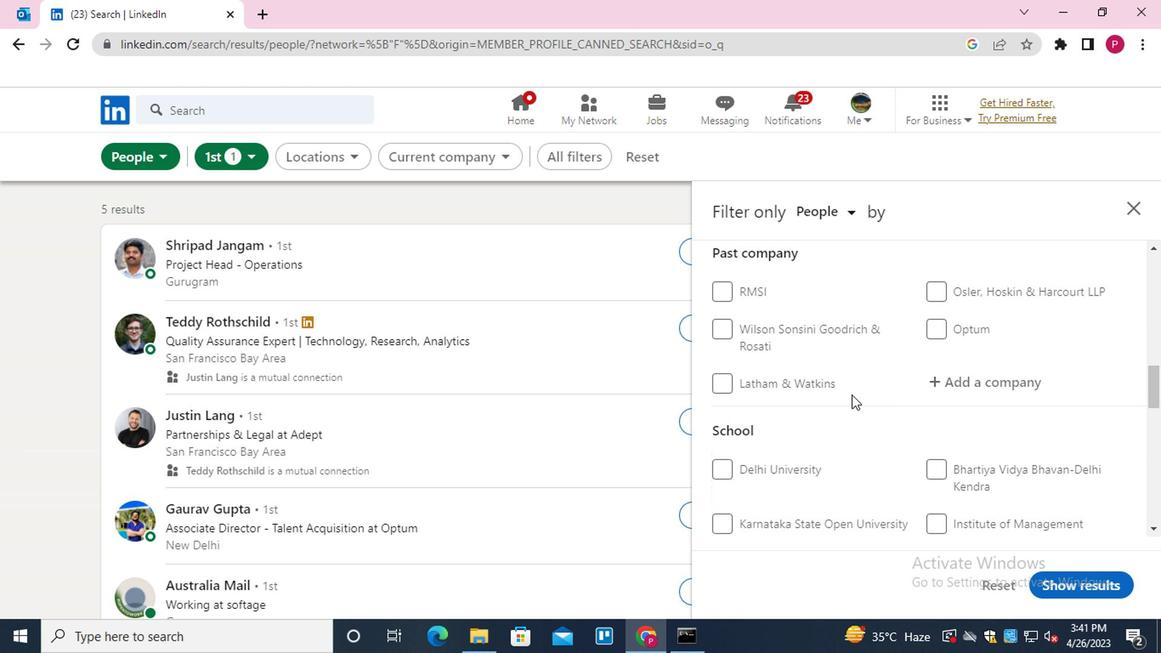 
Action: Mouse moved to (849, 398)
Screenshot: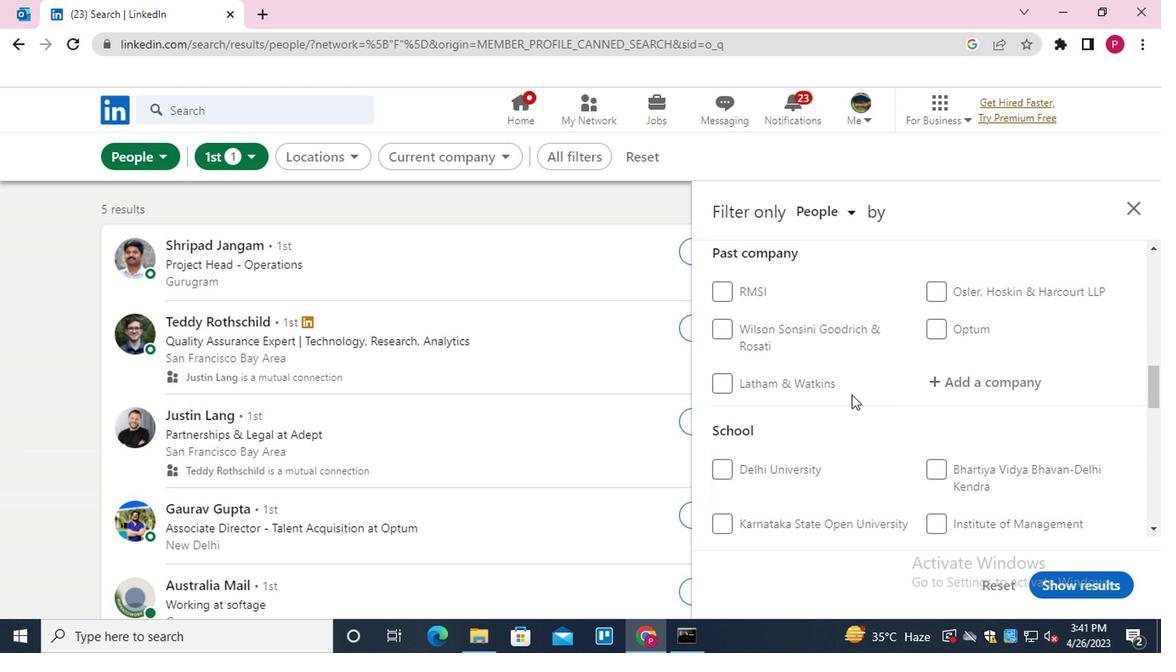 
Action: Mouse scrolled (849, 397) with delta (0, -1)
Screenshot: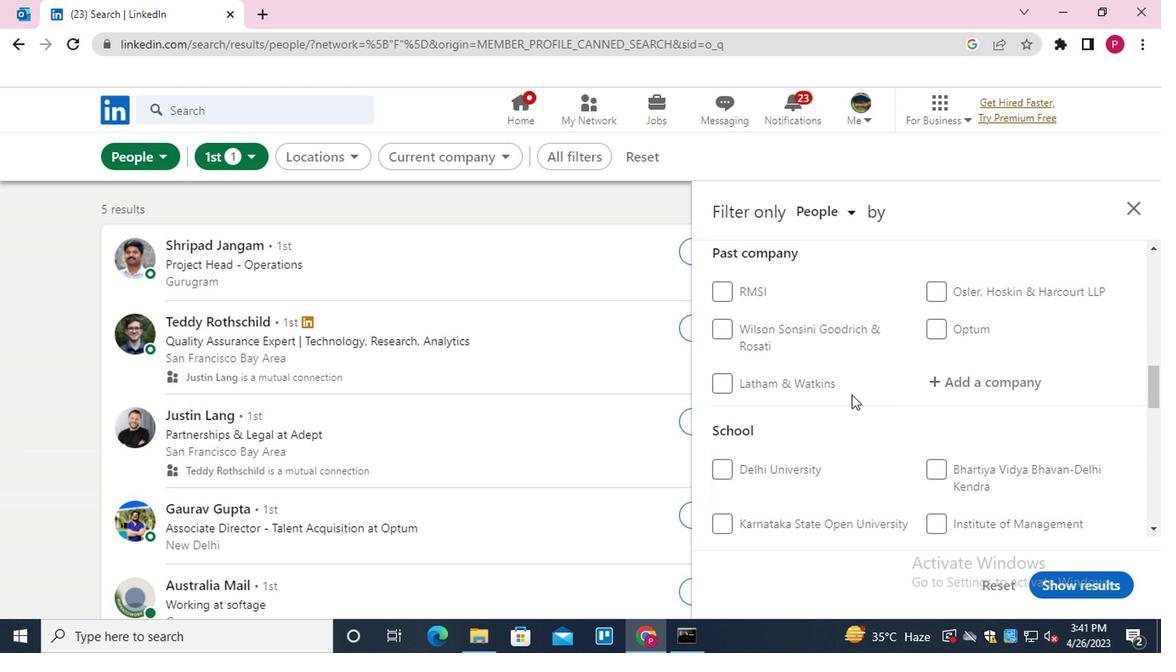 
Action: Mouse moved to (975, 320)
Screenshot: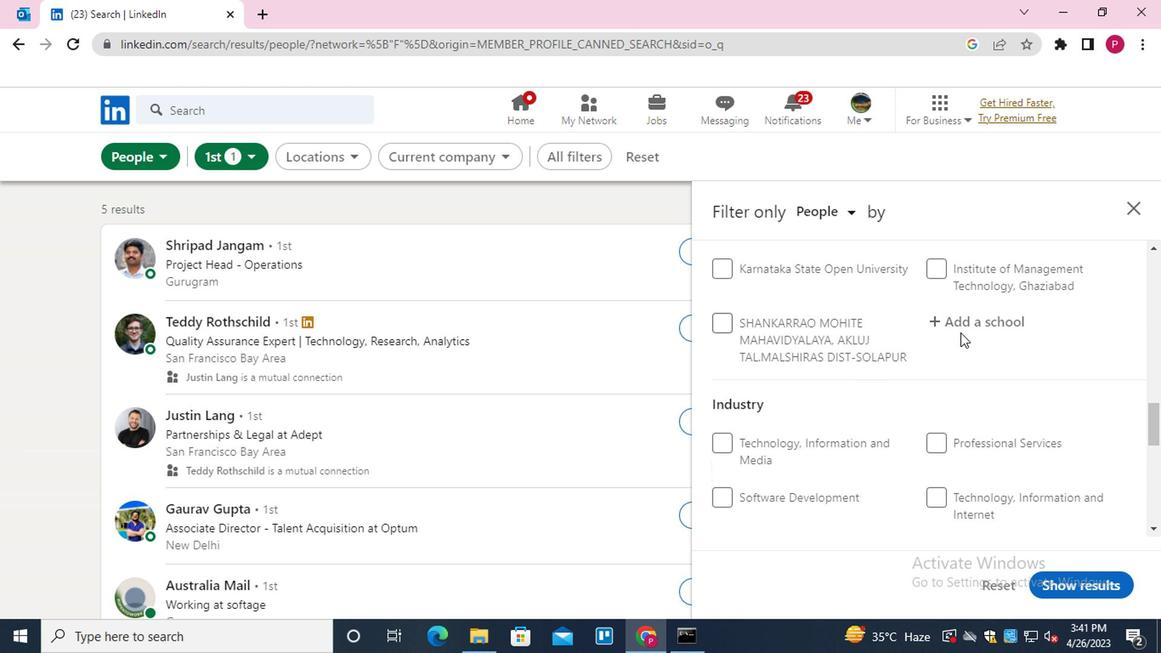 
Action: Mouse pressed left at (975, 320)
Screenshot: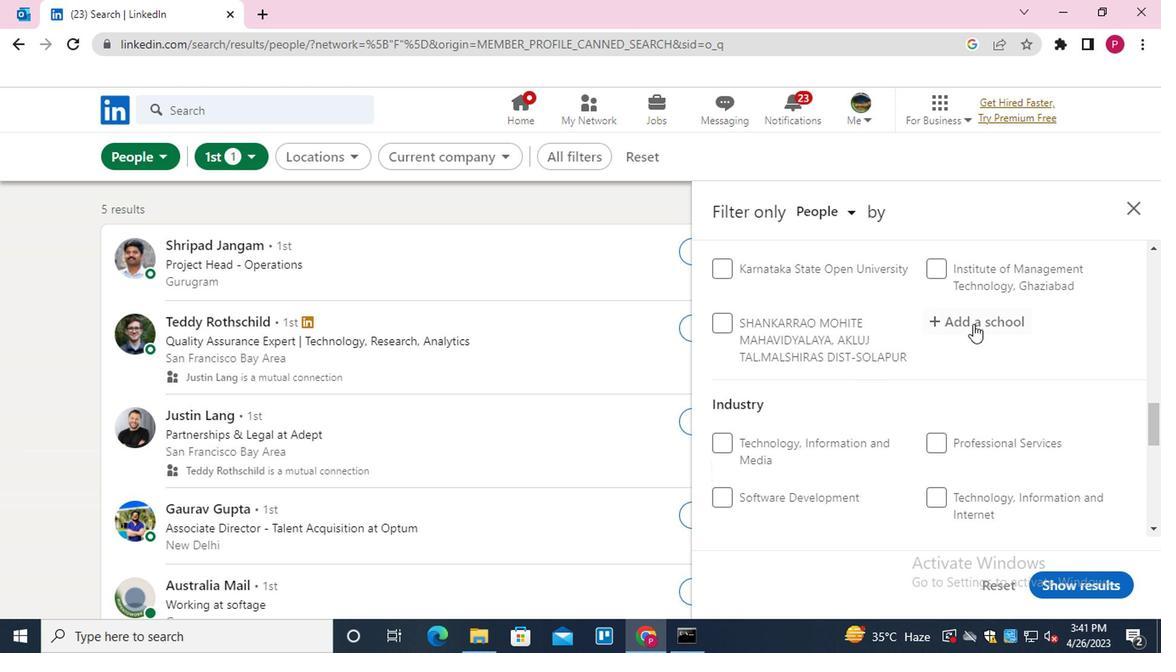 
Action: Key pressed <Key.shift><Key.shift><Key.shift><Key.shift><Key.shift><Key.shift><Key.shift><Key.shift><Key.shift><Key.shift><Key.shift><Key.shift><Key.shift><Key.shift><Key.shift><Key.shift><Key.shift><Key.shift><Key.shift><Key.shift>F<Key.shift>LAME<Key.space><Key.down><Key.enter>
Screenshot: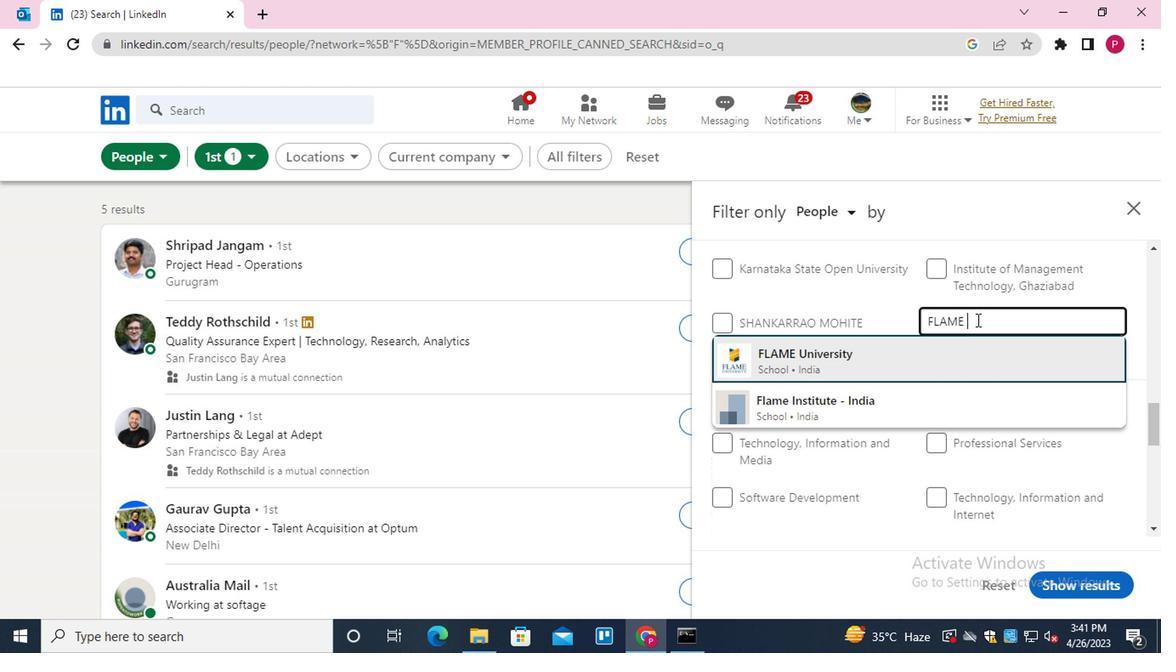 
Action: Mouse moved to (872, 358)
Screenshot: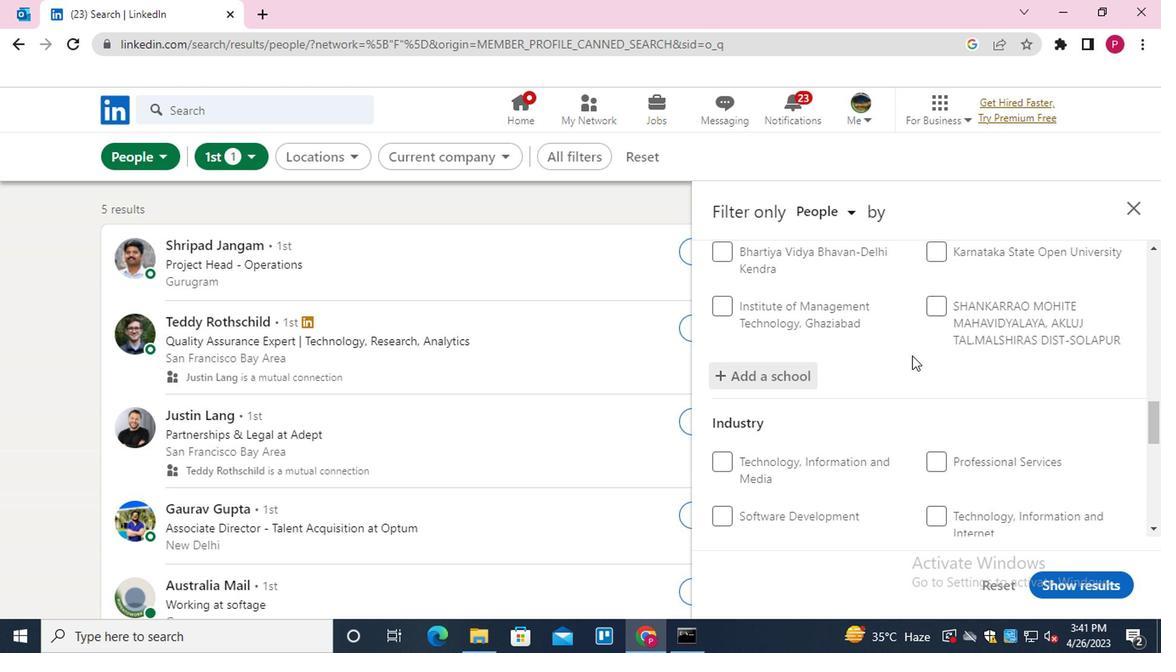 
Action: Mouse scrolled (872, 357) with delta (0, -1)
Screenshot: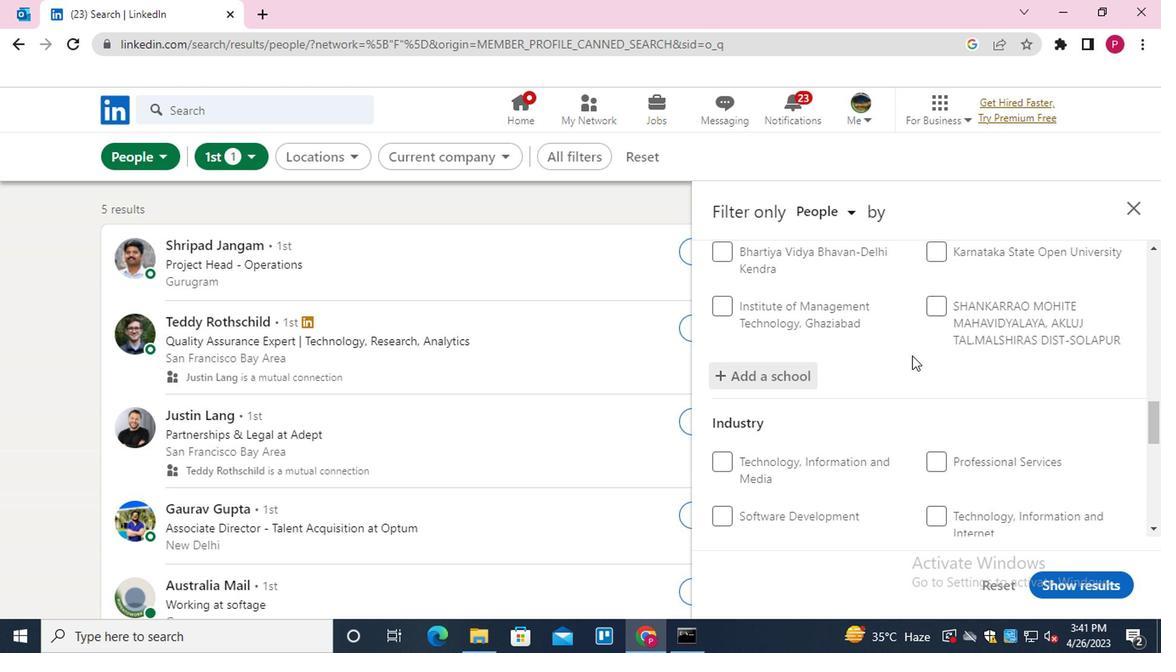 
Action: Mouse moved to (867, 361)
Screenshot: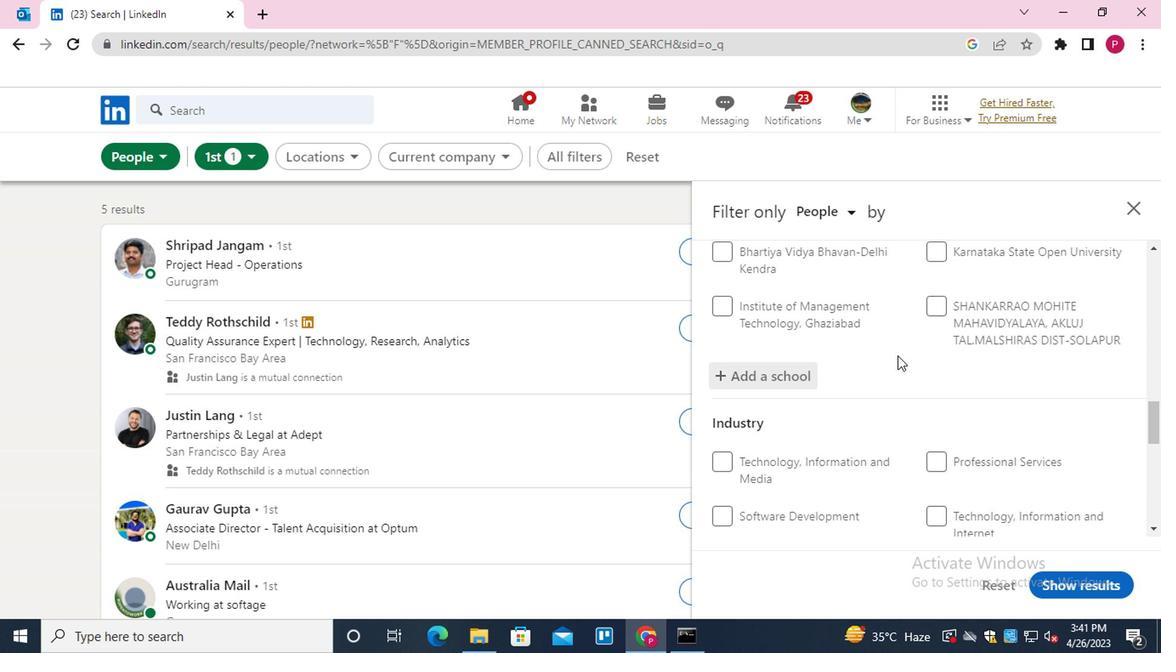 
Action: Mouse scrolled (867, 361) with delta (0, 0)
Screenshot: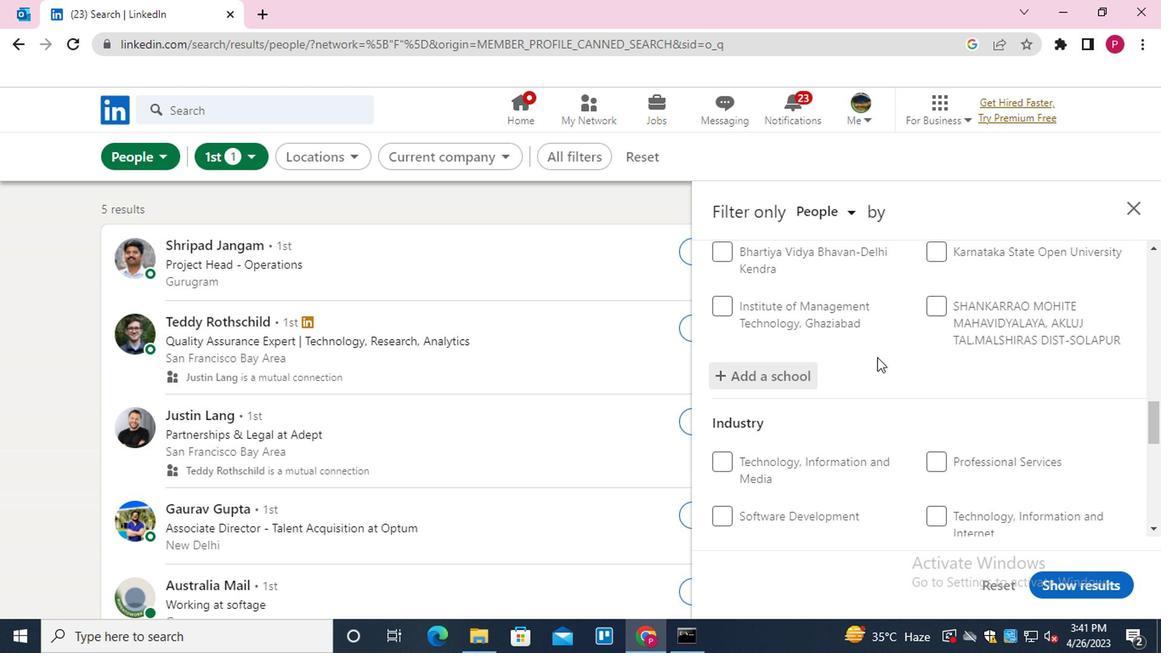 
Action: Mouse moved to (991, 403)
Screenshot: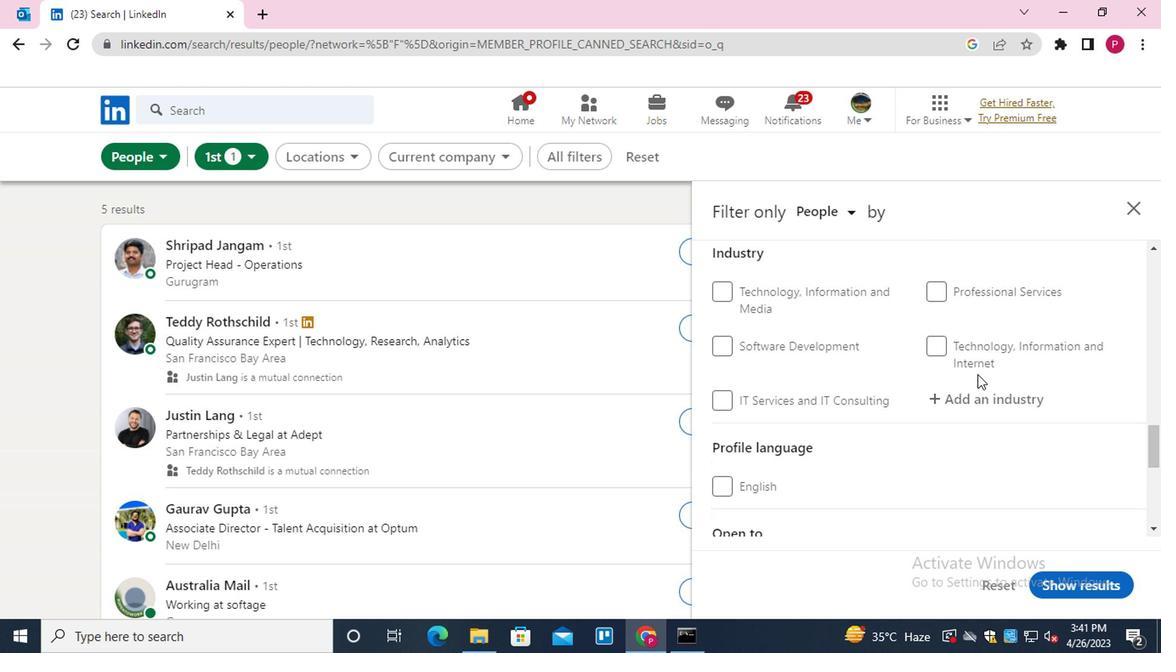 
Action: Mouse pressed left at (991, 403)
Screenshot: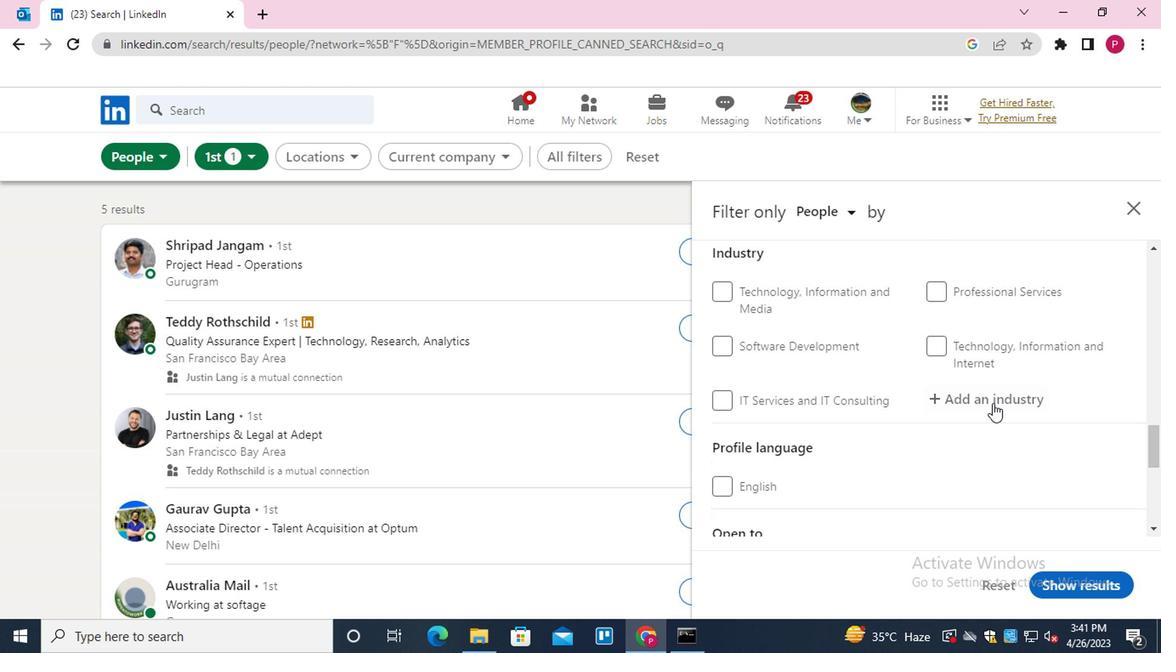 
Action: Key pressed <Key.shift>VET<Key.down><Key.enter>
Screenshot: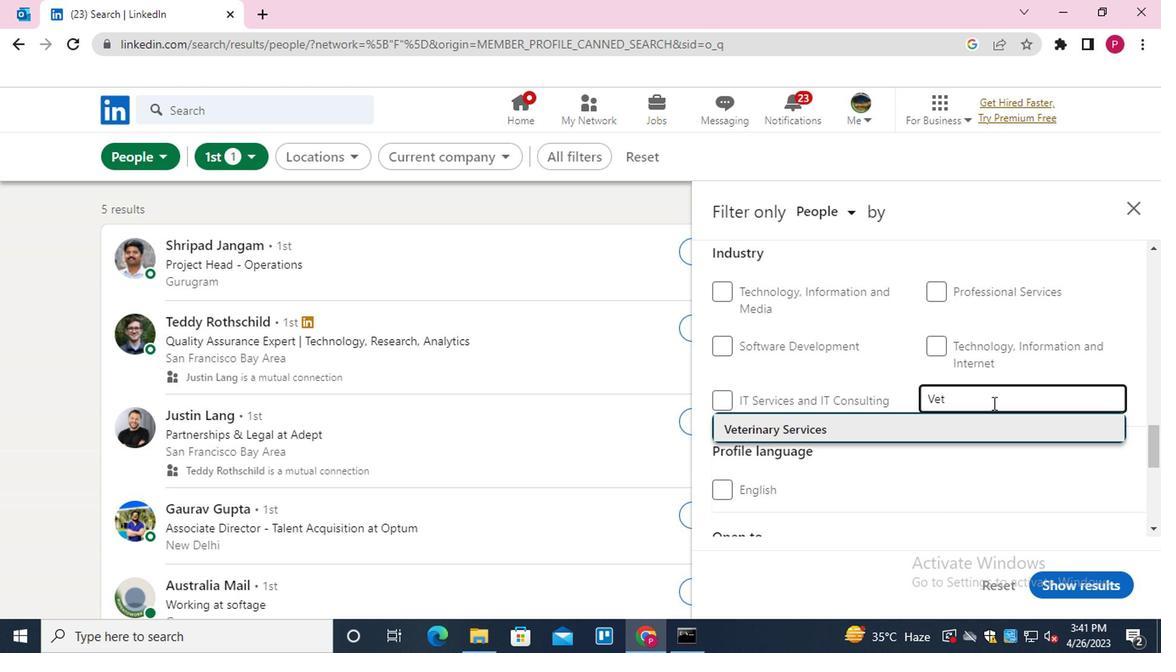 
Action: Mouse moved to (988, 403)
Screenshot: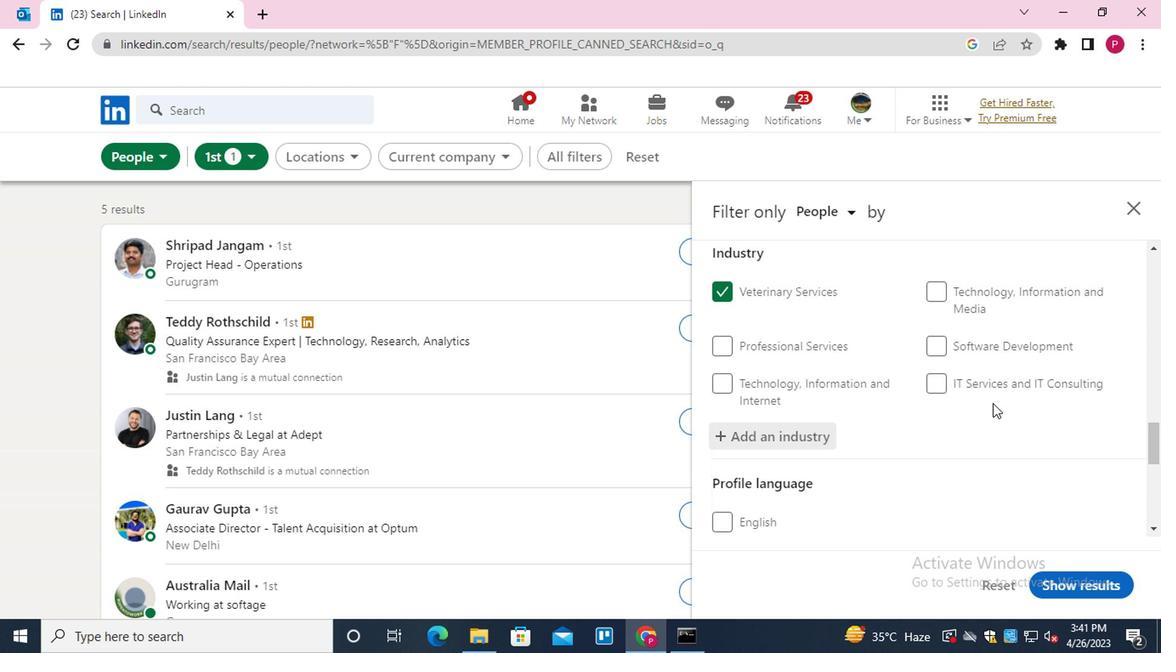 
Action: Mouse scrolled (988, 403) with delta (0, 0)
Screenshot: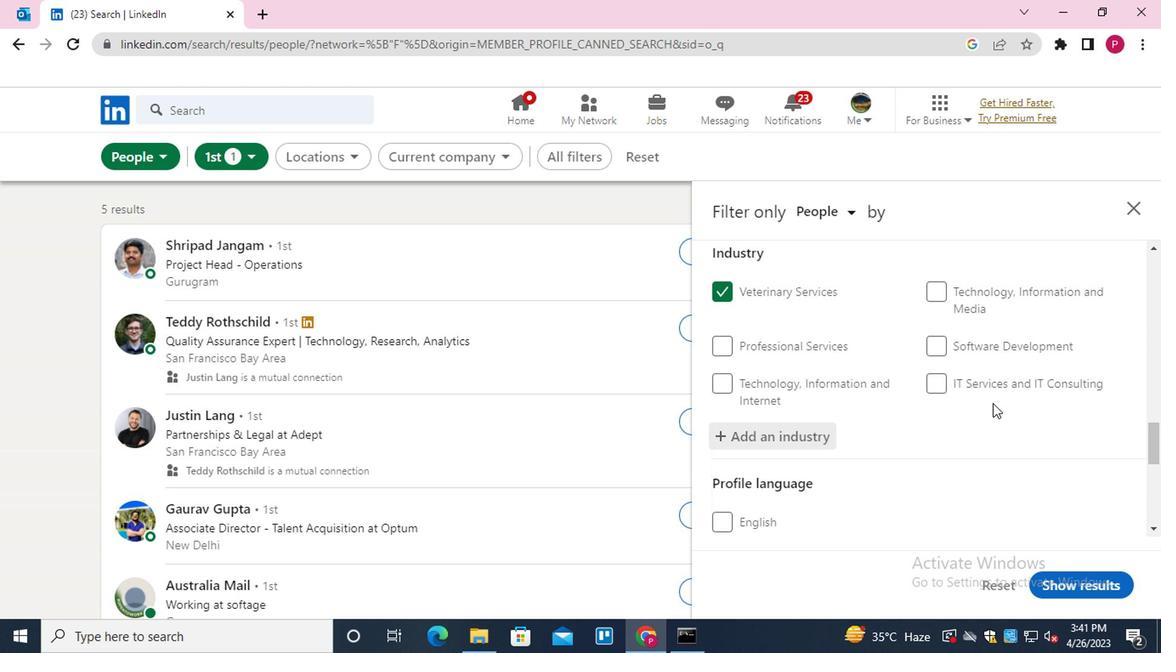
Action: Mouse moved to (984, 406)
Screenshot: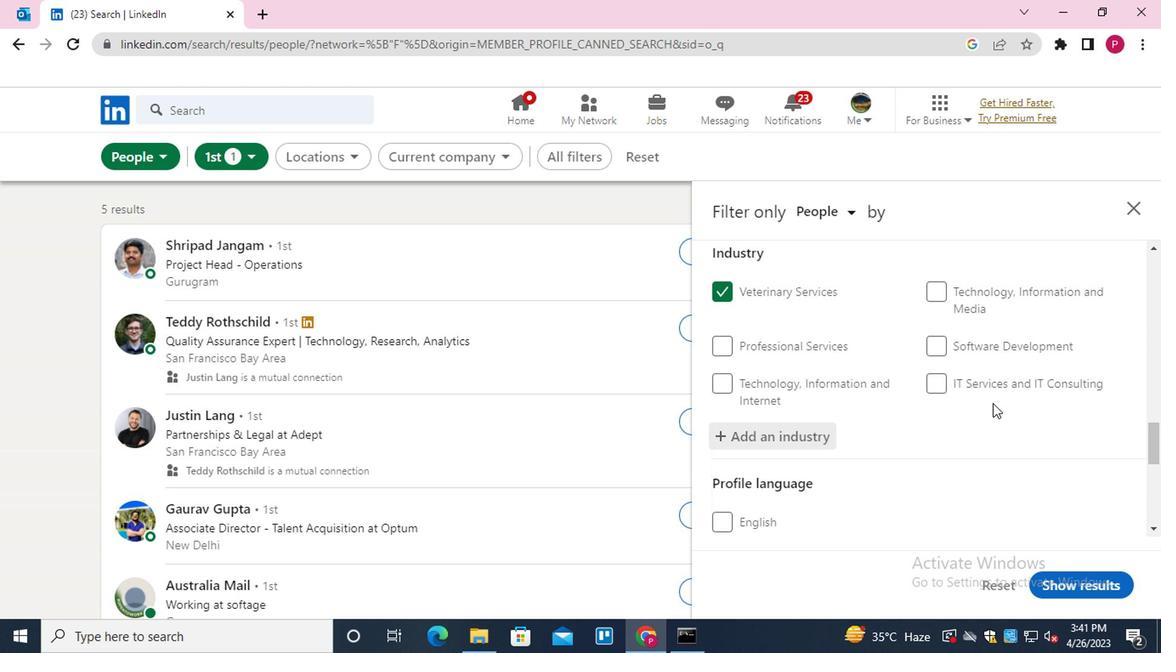 
Action: Mouse scrolled (984, 405) with delta (0, 0)
Screenshot: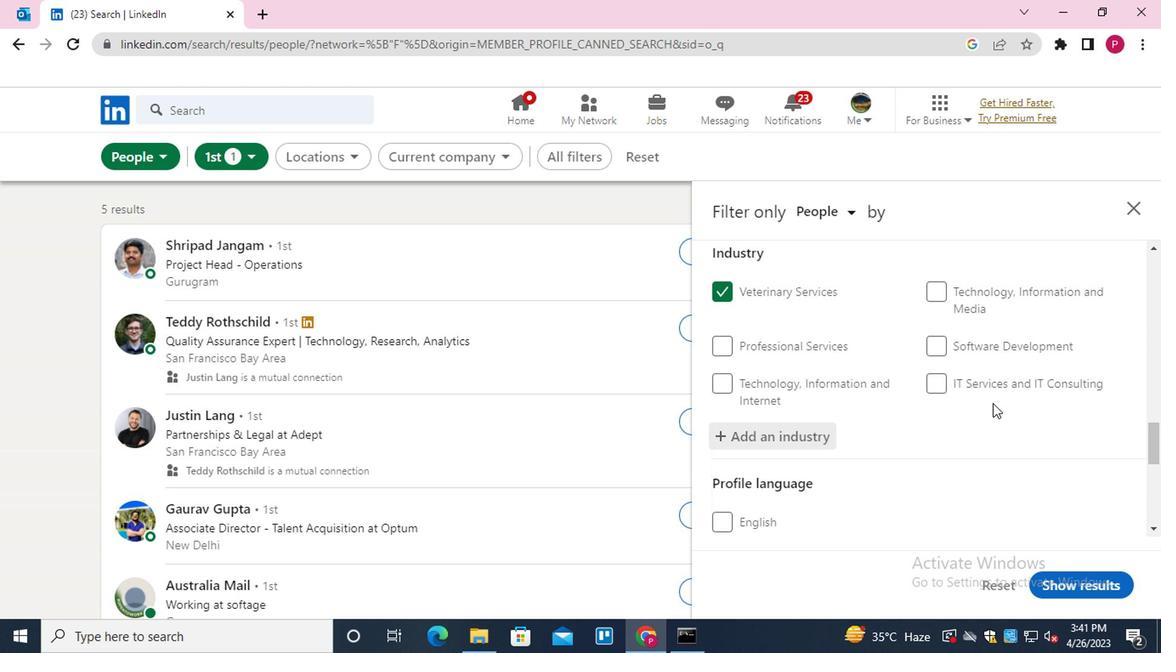 
Action: Mouse moved to (982, 407)
Screenshot: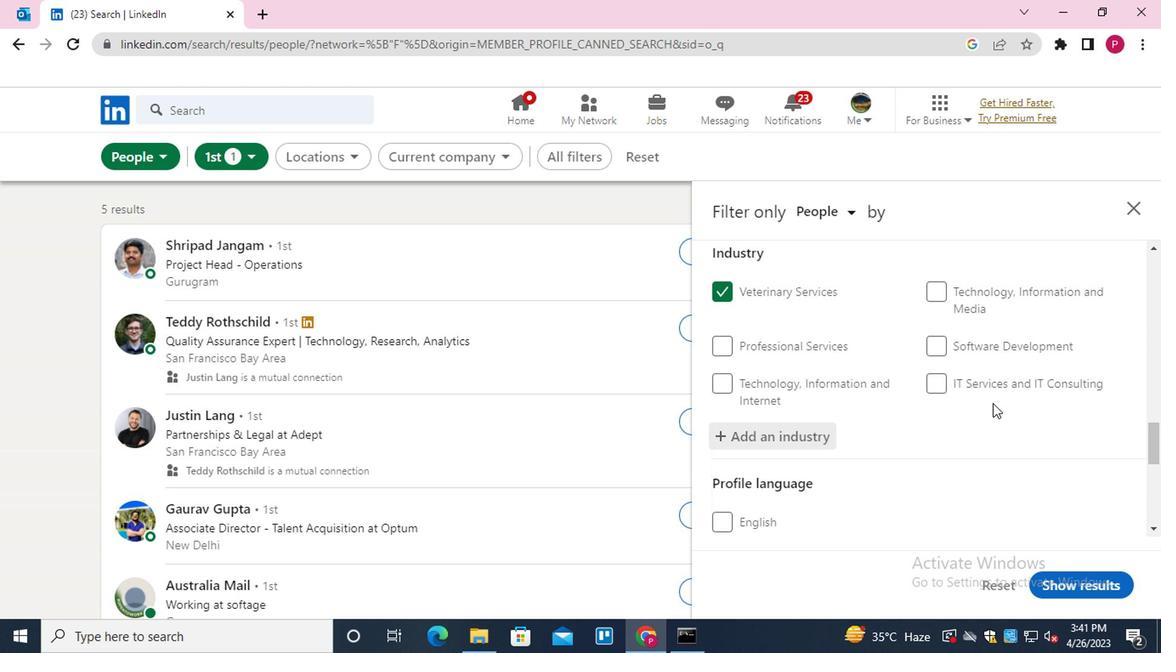 
Action: Mouse scrolled (982, 407) with delta (0, 0)
Screenshot: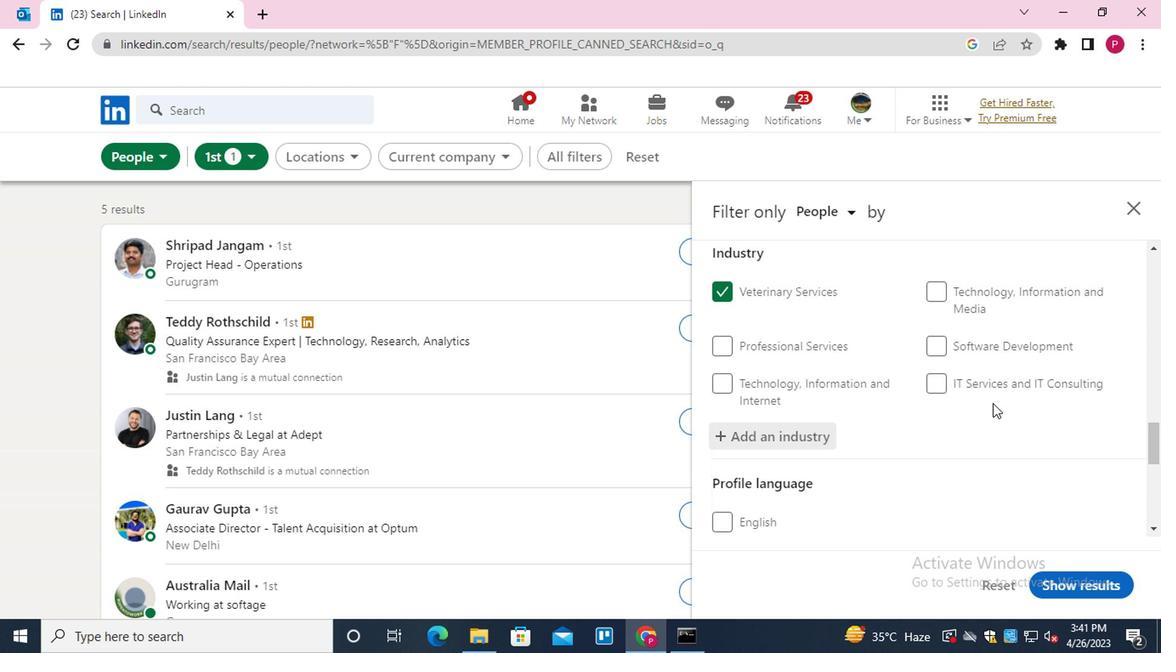 
Action: Mouse moved to (782, 460)
Screenshot: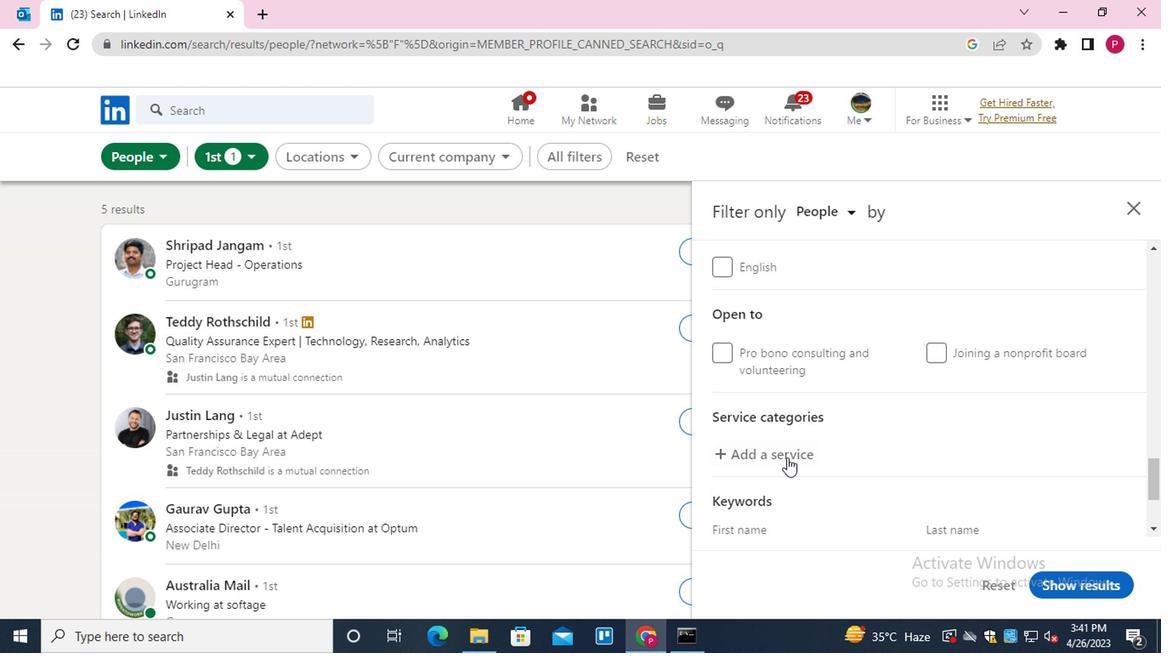 
Action: Mouse pressed left at (782, 460)
Screenshot: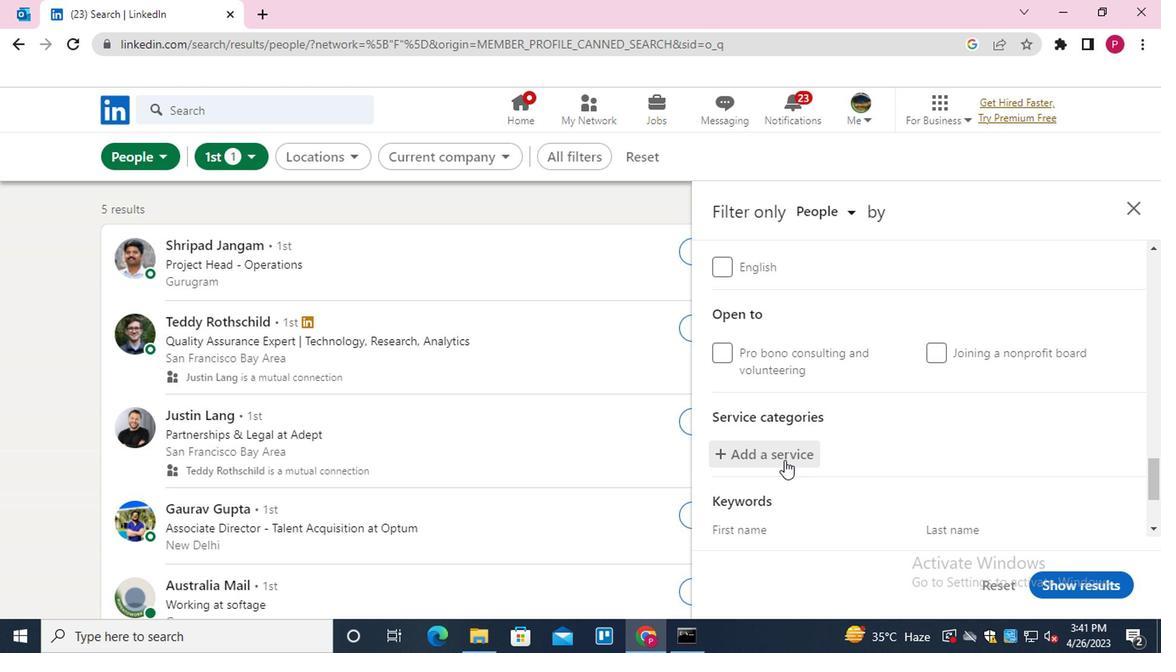 
Action: Key pressed <Key.shift>F<Key.backspace>LIFE<Key.down><Key.down><Key.enter>
Screenshot: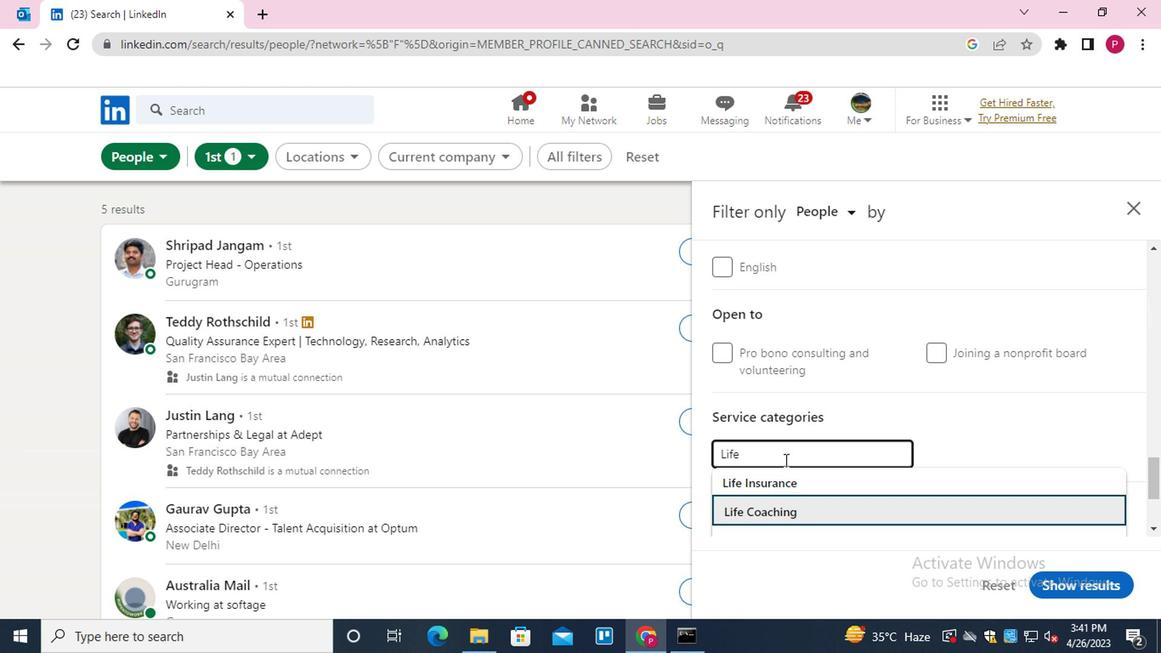 
Action: Mouse moved to (783, 452)
Screenshot: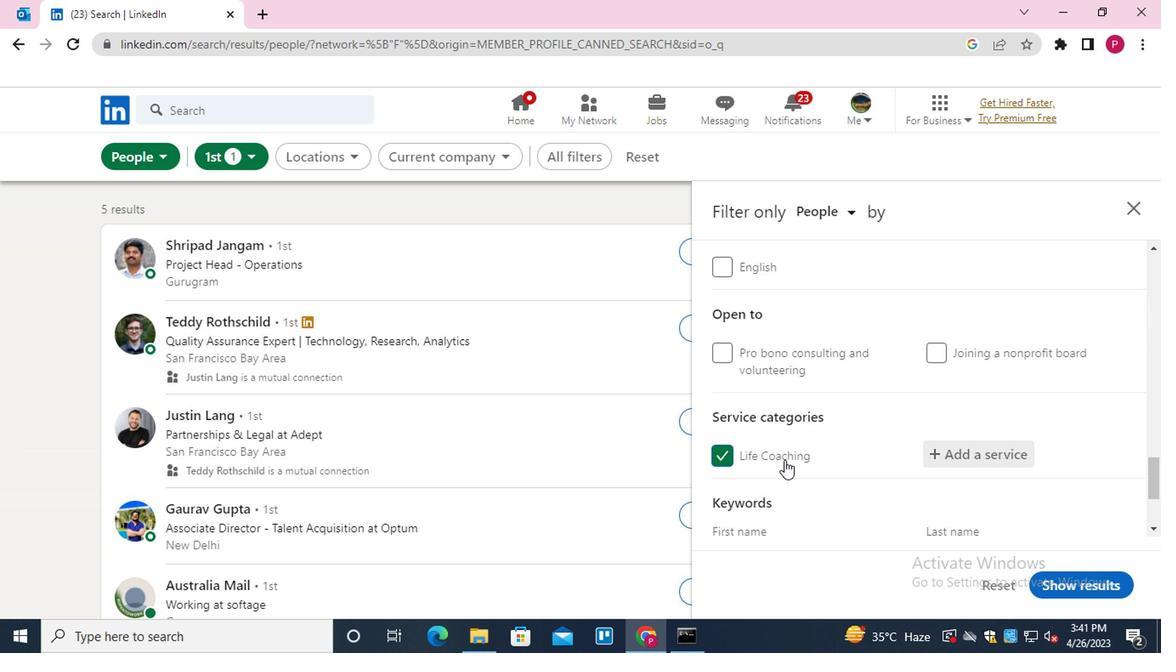 
Action: Mouse scrolled (783, 452) with delta (0, 0)
Screenshot: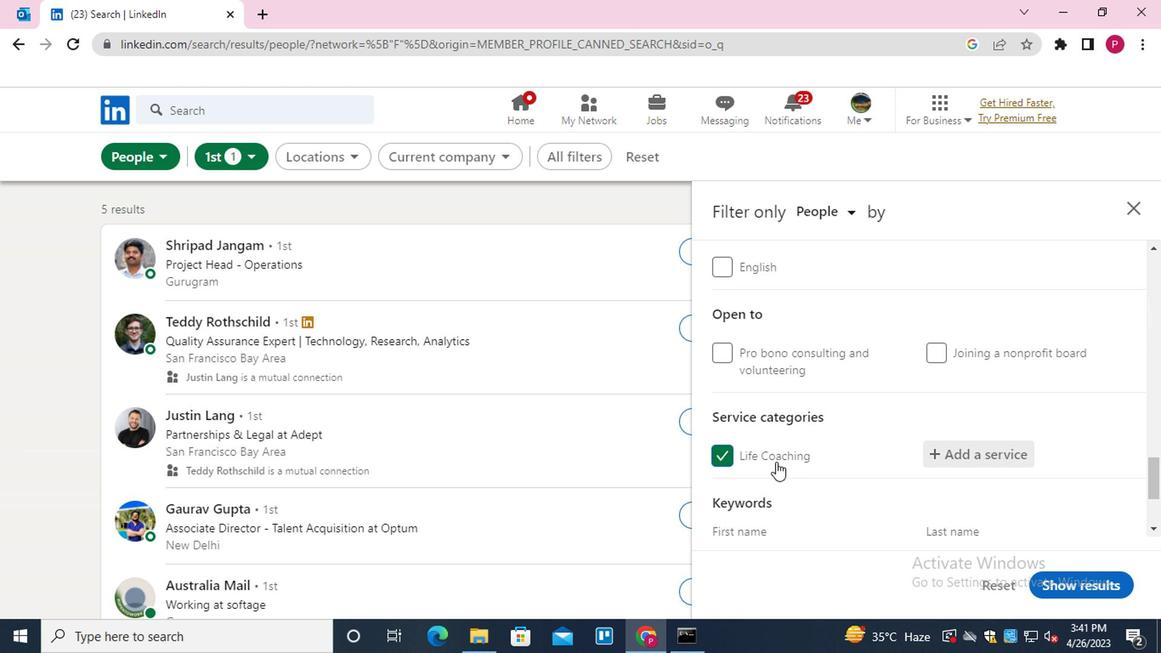 
Action: Mouse moved to (783, 452)
Screenshot: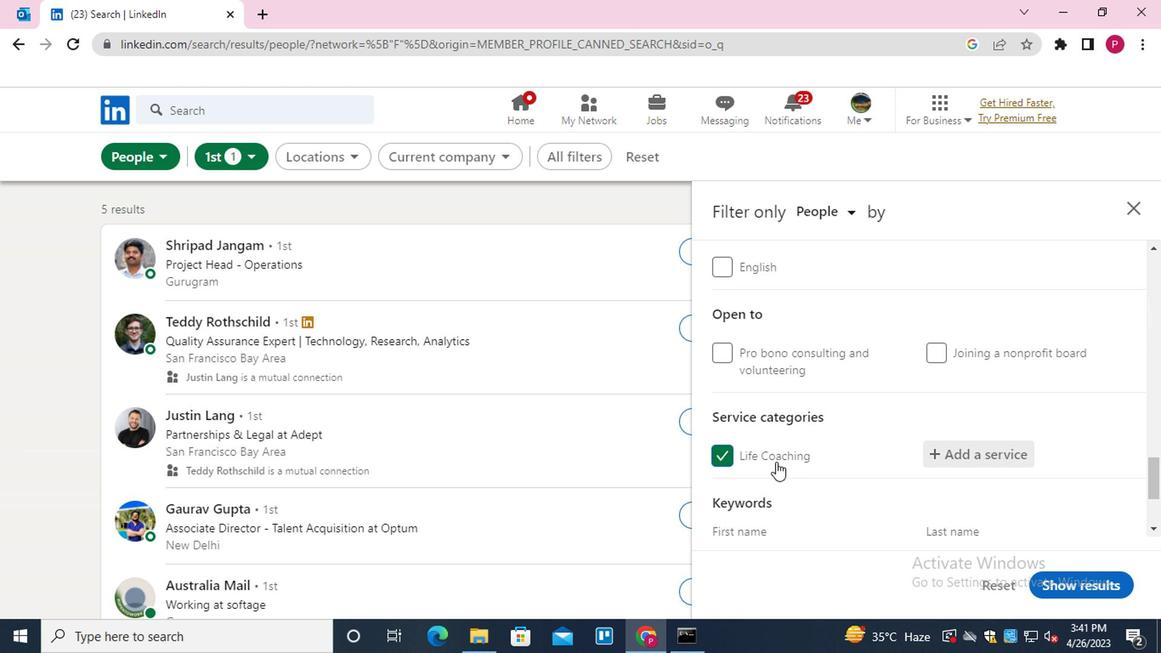 
Action: Mouse scrolled (783, 452) with delta (0, 0)
Screenshot: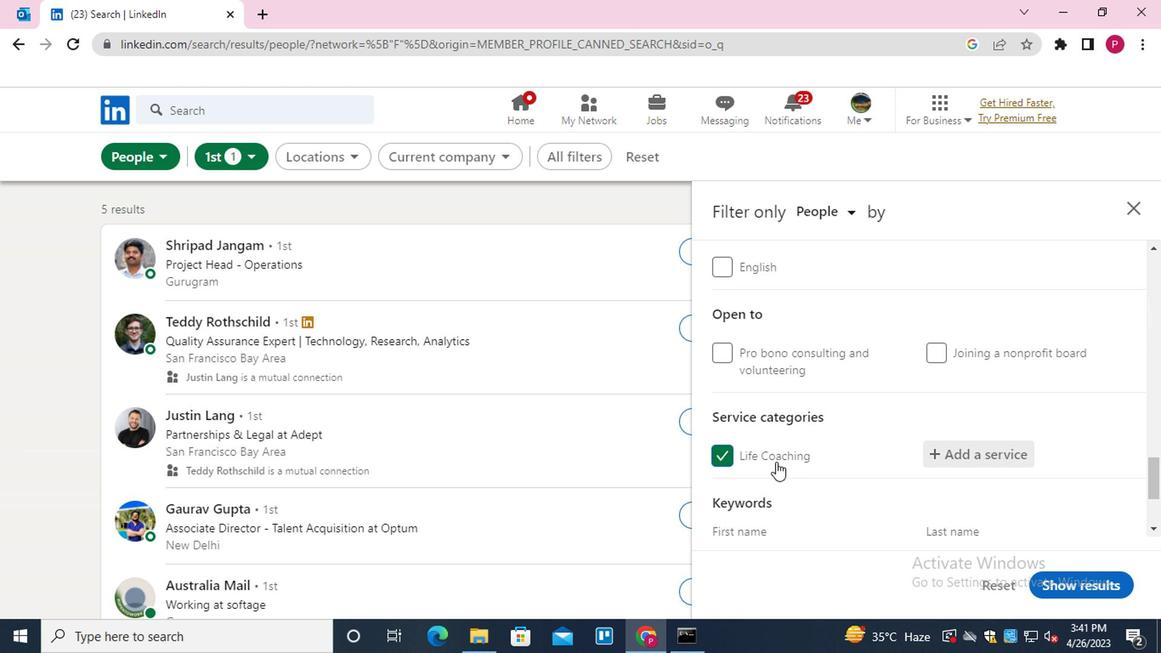 
Action: Mouse scrolled (783, 452) with delta (0, 0)
Screenshot: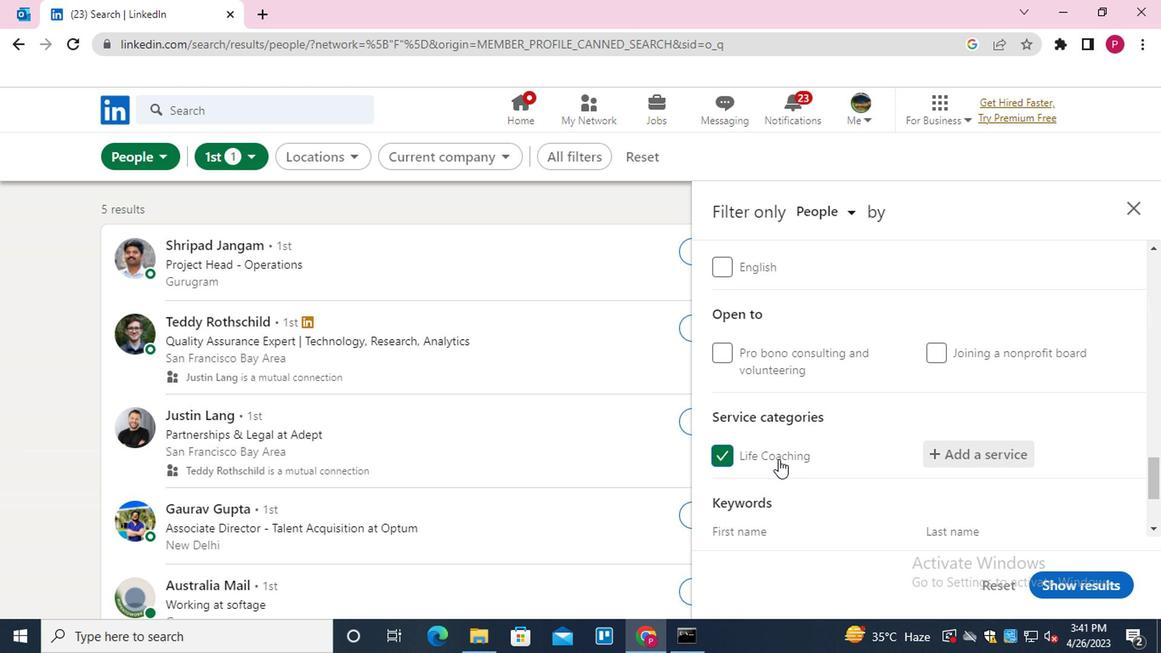 
Action: Mouse scrolled (783, 452) with delta (0, 0)
Screenshot: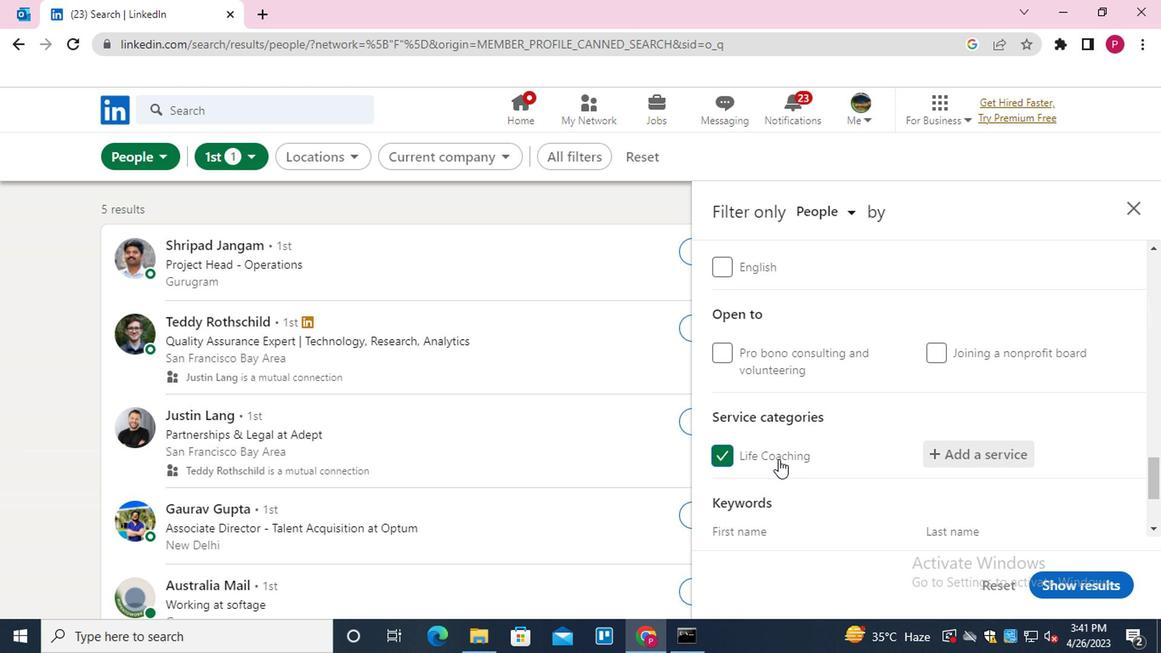 
Action: Mouse moved to (798, 462)
Screenshot: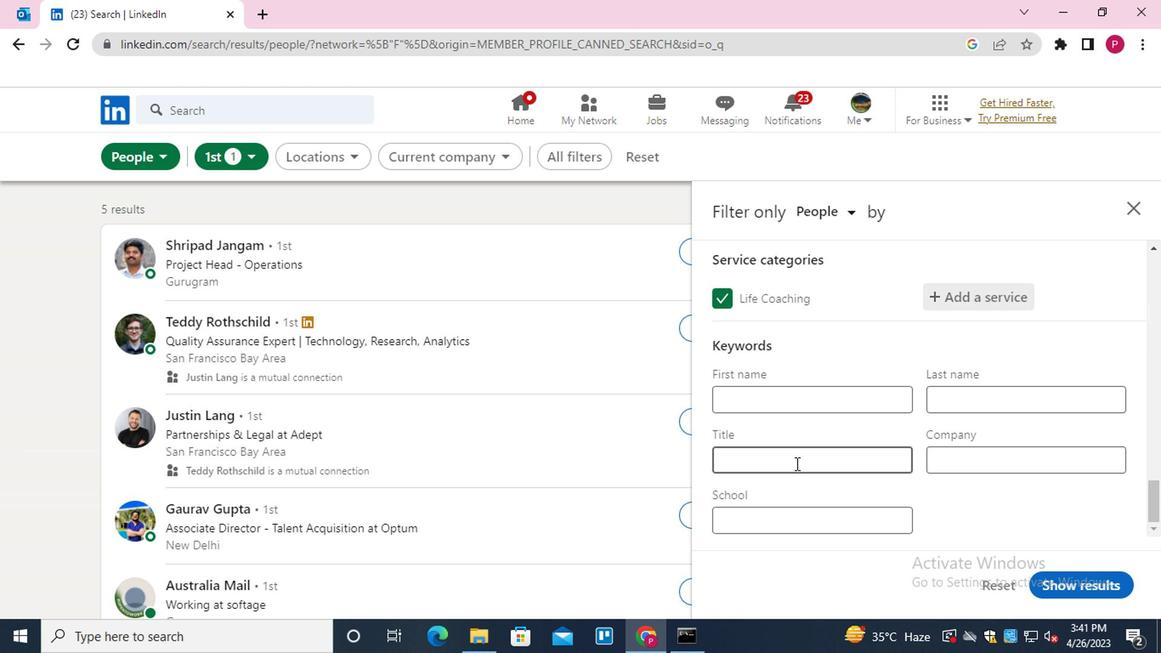 
Action: Mouse pressed left at (798, 462)
Screenshot: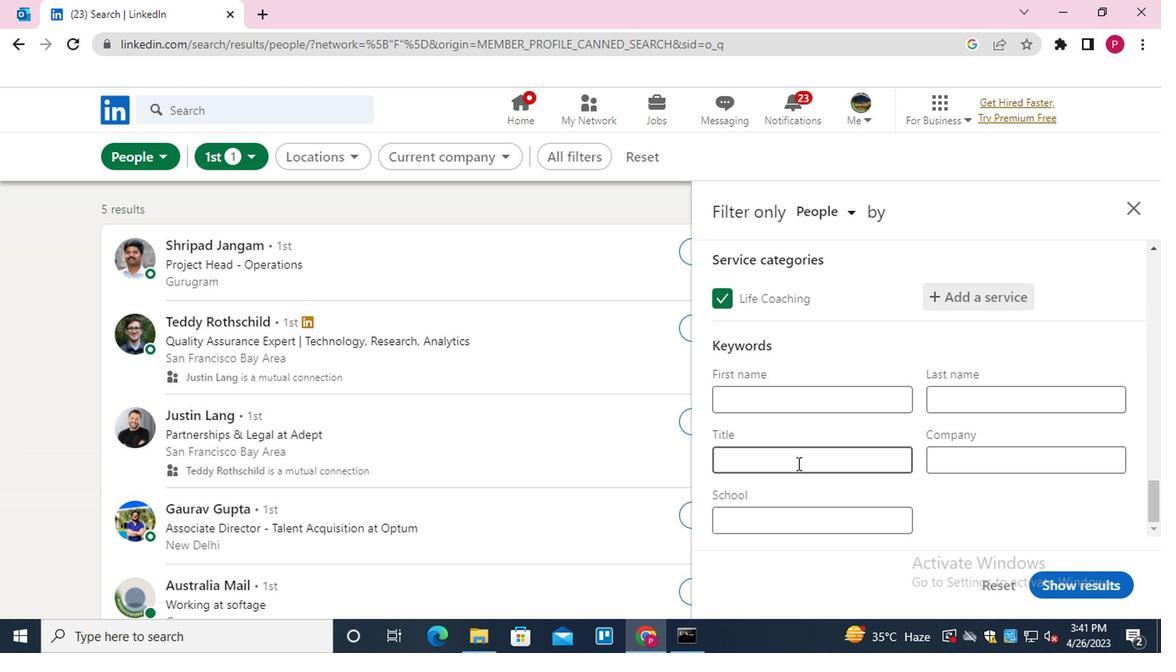 
Action: Key pressed <Key.shift>BELLHOPE<Key.enter>
Screenshot: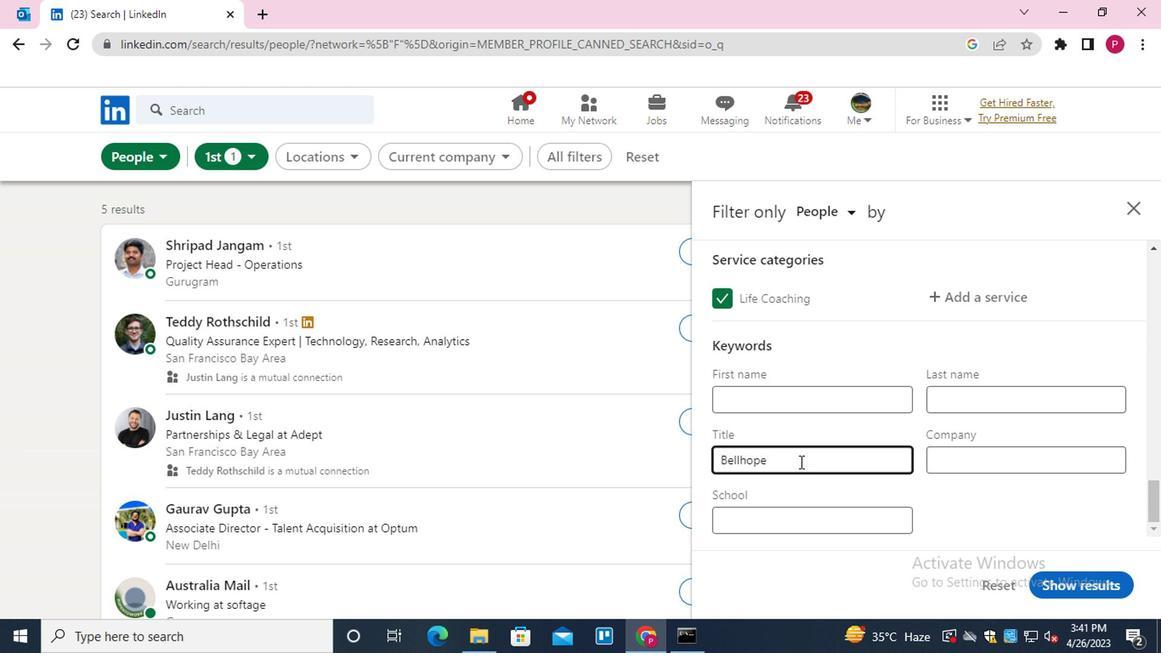 
Action: Mouse moved to (1055, 591)
Screenshot: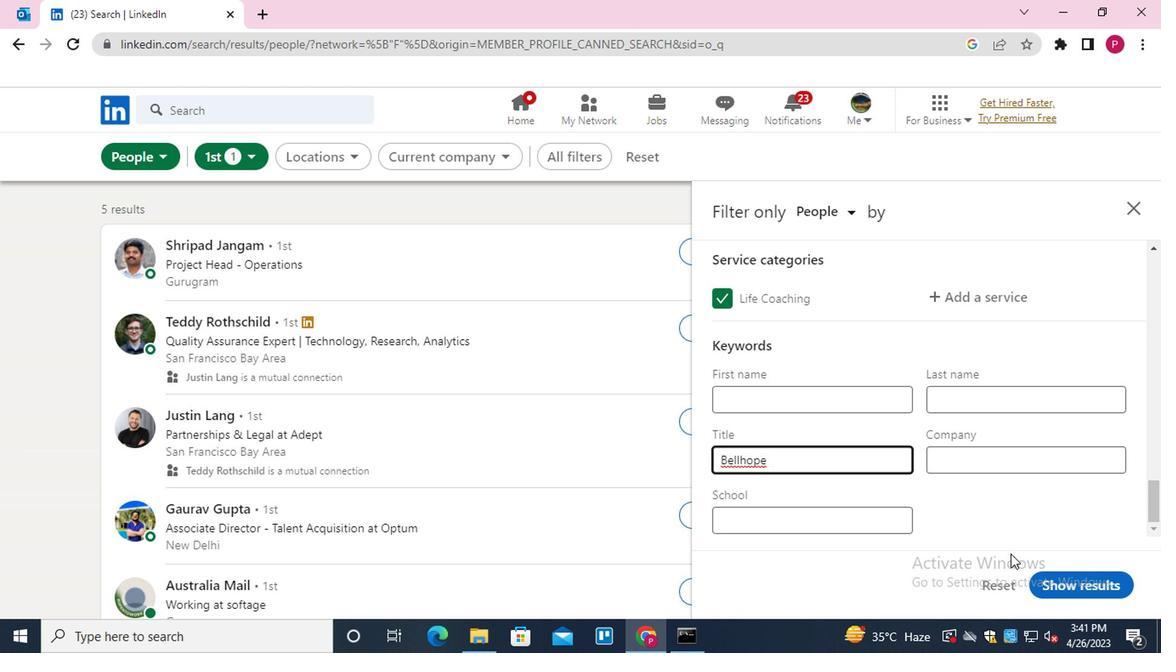 
Action: Mouse pressed left at (1055, 591)
Screenshot: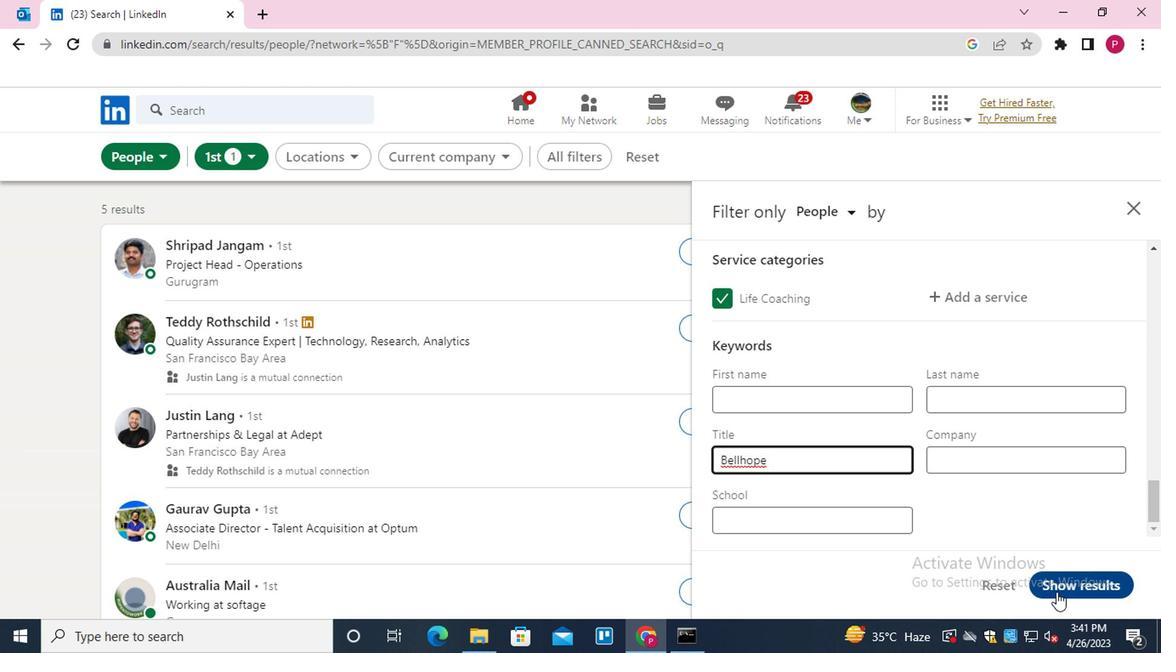 
Action: Mouse moved to (519, 331)
Screenshot: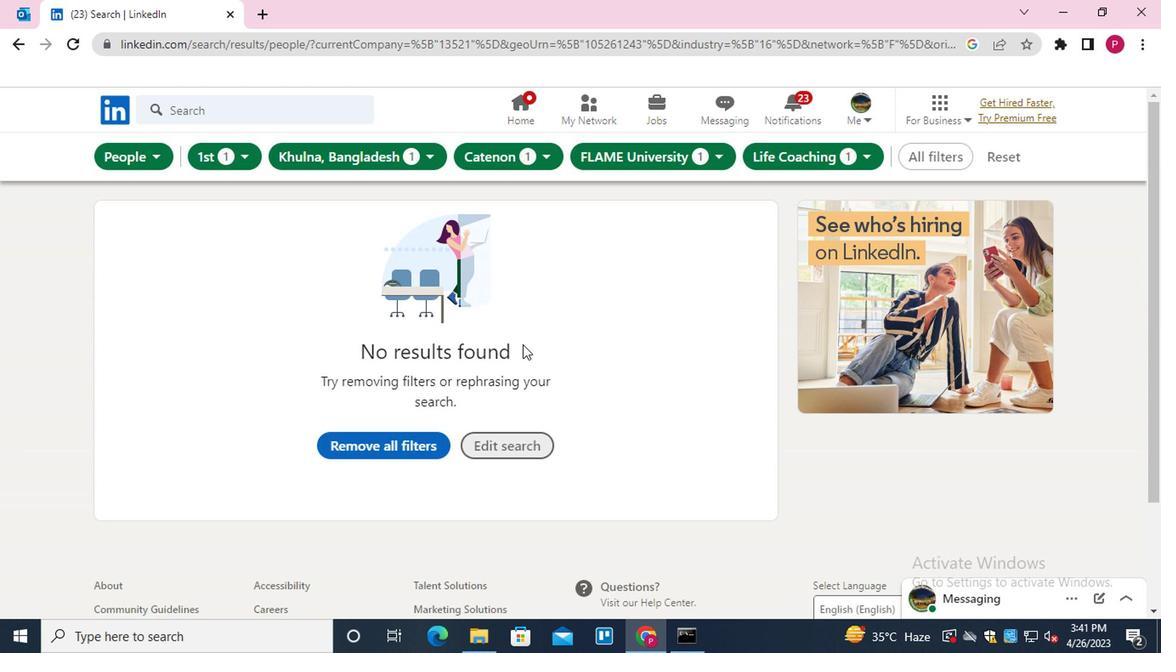 
